 Task: Add an event with the title Second Webinar: Introduction to Influencer Collaboration for Brand Awareness, date ''2023/11/17'', time 7:50 AM to 9:50 AMand add a description: Teams will be presented with a series of problem-solving challenges that require creativity, analytical thinking, and effective communication. These challenges may include simulated scenarios, puzzles, brainteasers, or real-world business problems.Select event color  Blueberry . Add location for the event as: 456 Akrotiri Archaeological Site, Santorini, Greece, logged in from the account softage.10@softage.netand send the event invitation to softage.3@softage.net and softage.4@softage.net. Set a reminder for the event Weekly on Sunday
Action: Mouse moved to (63, 112)
Screenshot: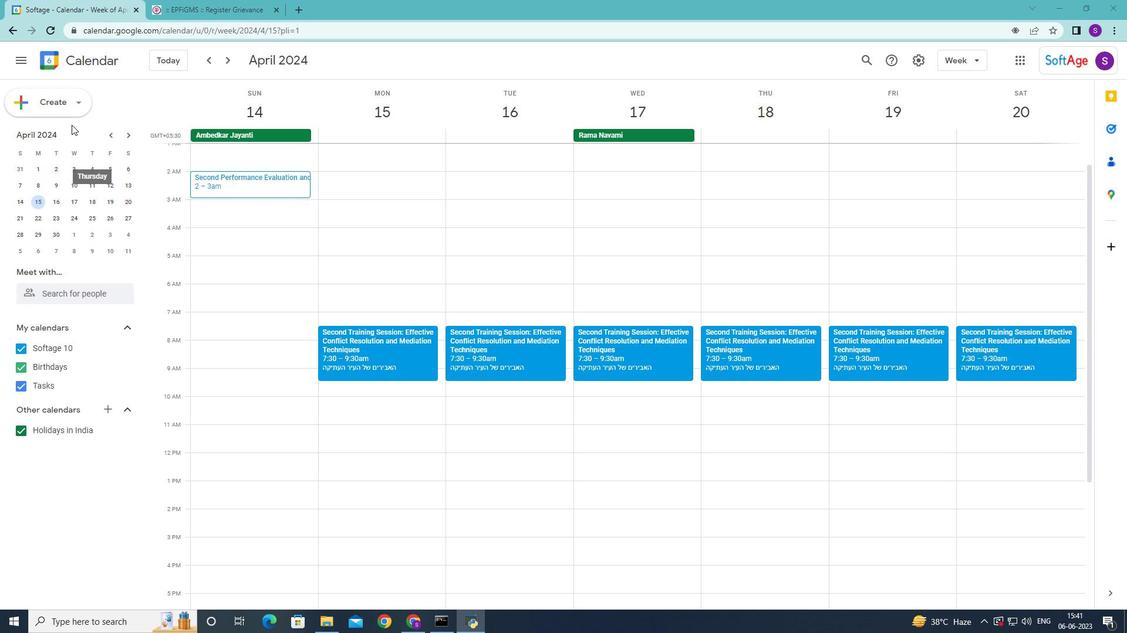 
Action: Mouse pressed left at (63, 112)
Screenshot: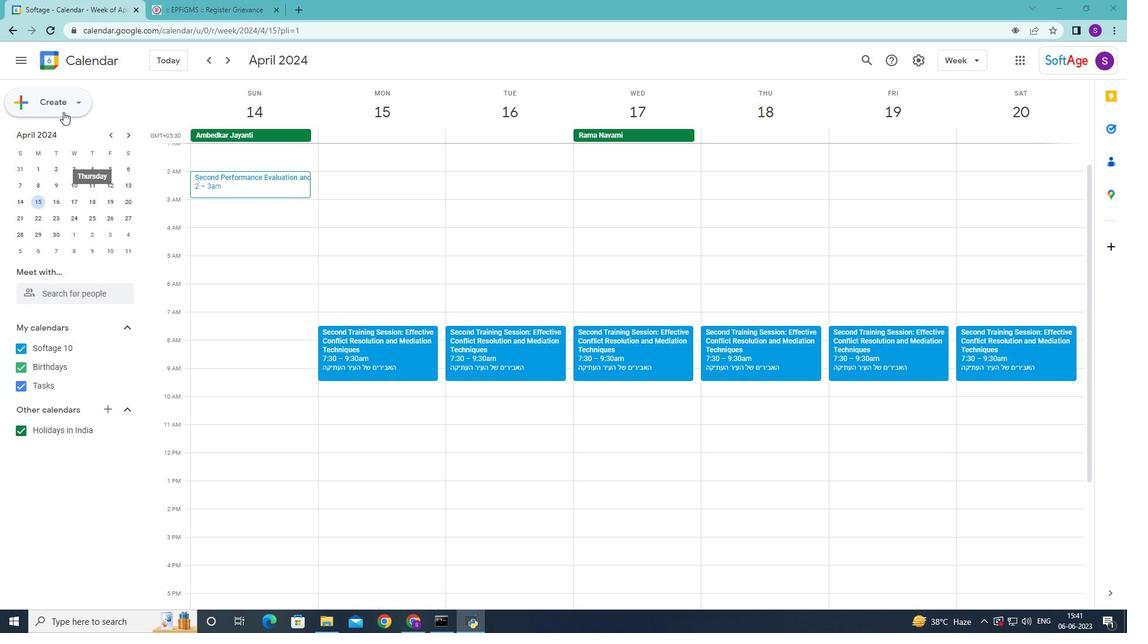 
Action: Mouse moved to (71, 141)
Screenshot: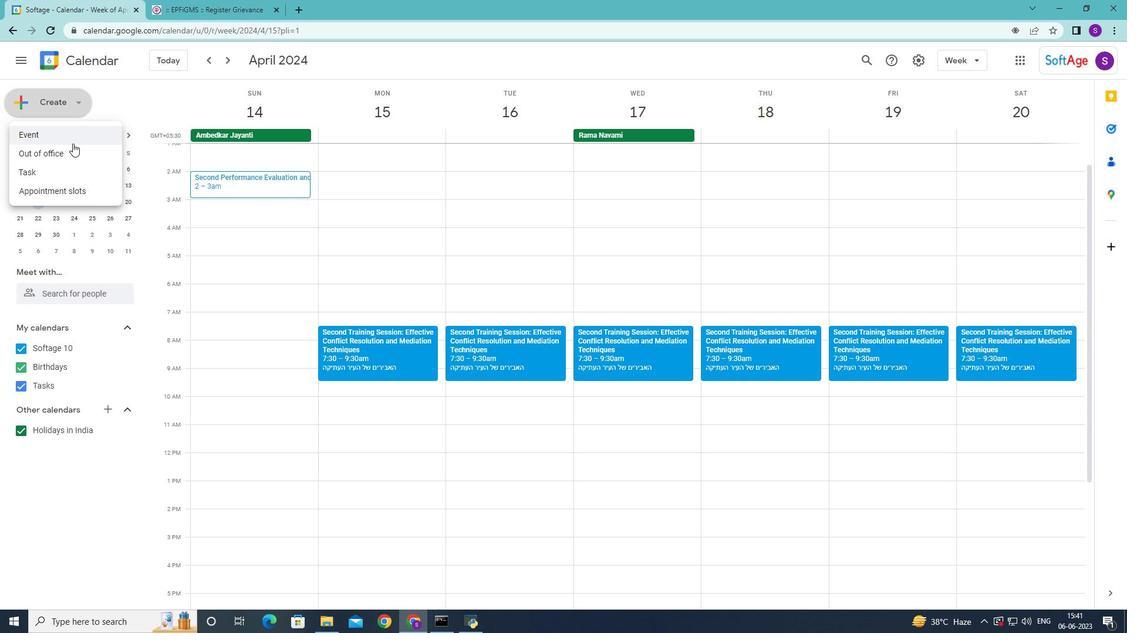 
Action: Mouse pressed left at (71, 141)
Screenshot: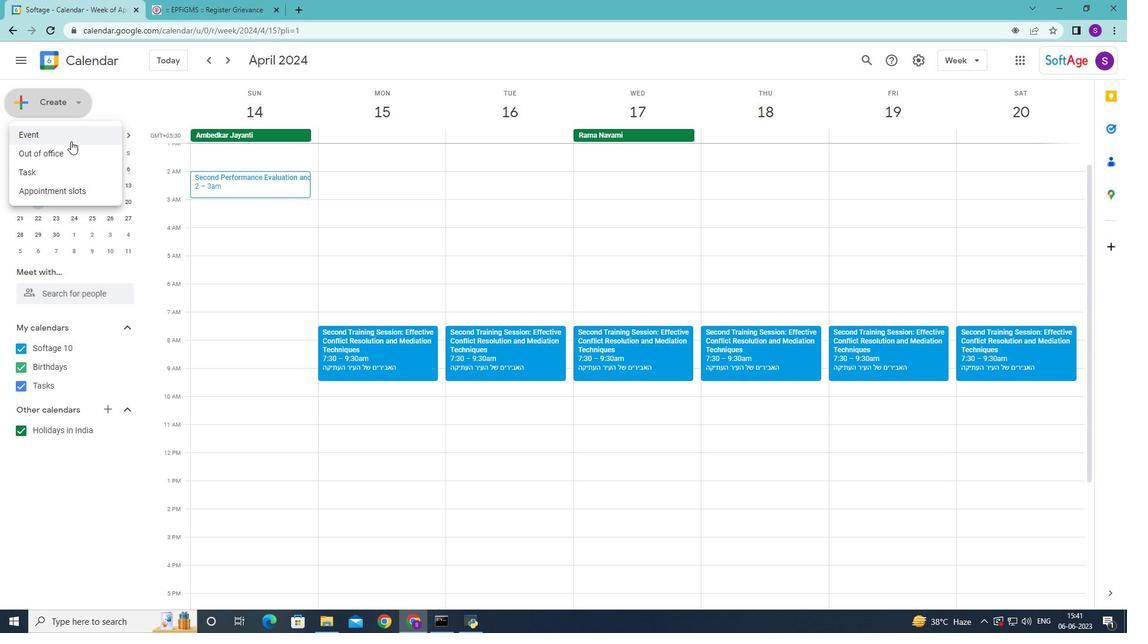 
Action: Mouse moved to (231, 304)
Screenshot: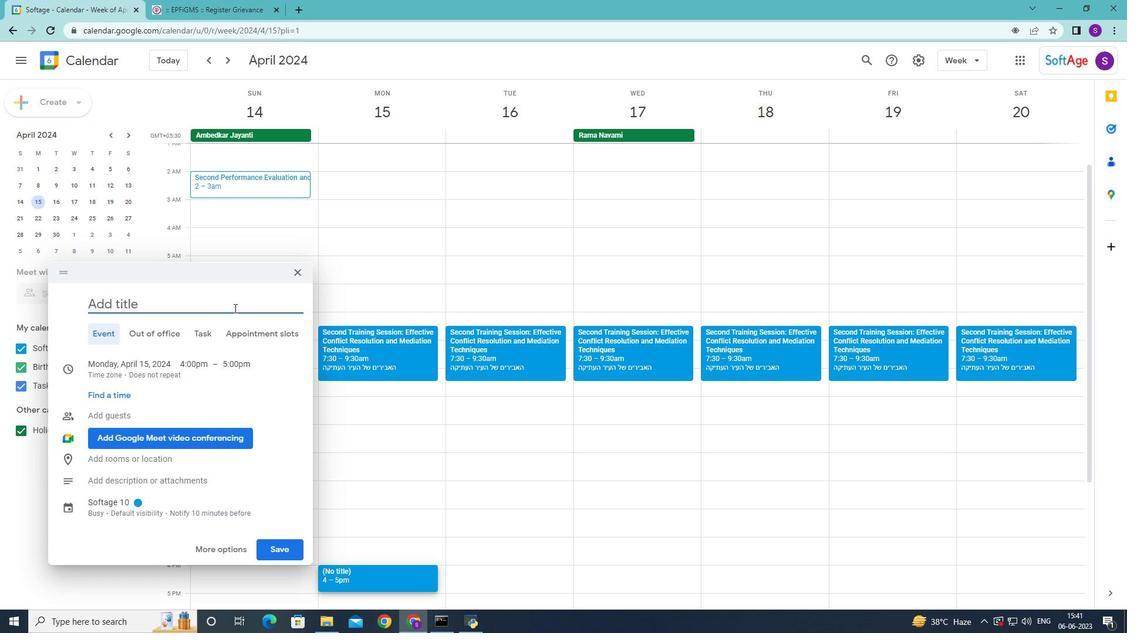 
Action: Mouse pressed left at (231, 304)
Screenshot: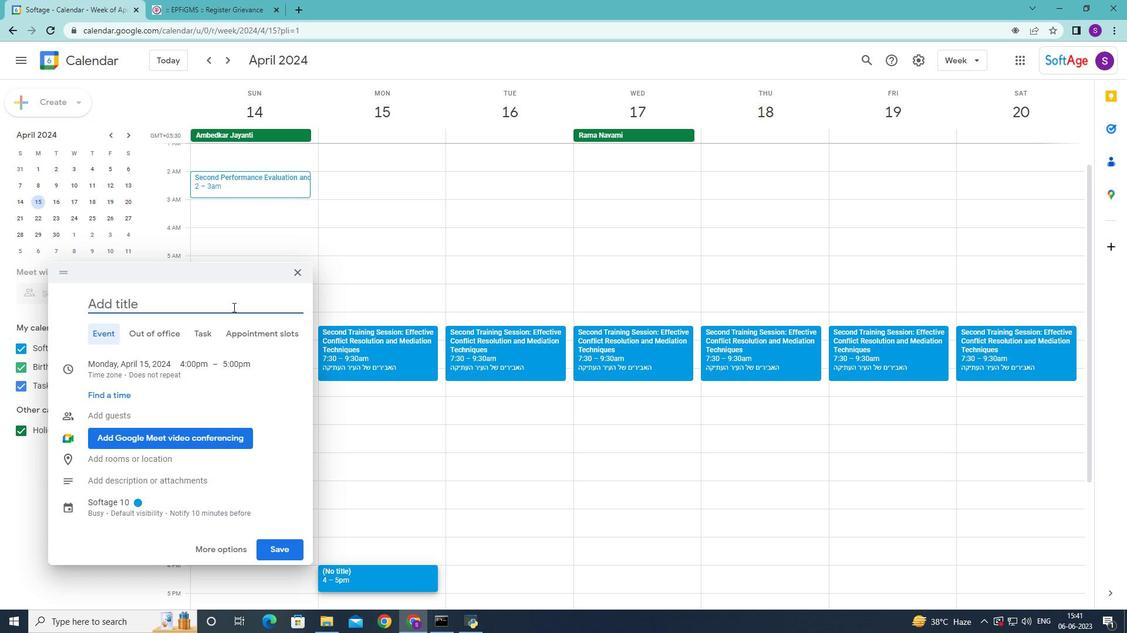 
Action: Key pressed <Key.shift>Second<Key.space><Key.shift>Webinar<Key.space><Key.backspace><Key.shift_r>:<Key.space><Key.shift>It<Key.backspace><Key.backspace><Key.shift>Introduction<Key.space>to<Key.space><Key.shift>Influe<Key.backspace>encer<Key.space><Key.shift>Collaboration<Key.space>for<Key.space><Key.shift><Key.shift><Key.shift><Key.shift><Key.shift><Key.shift><Key.shift><Key.shift><Key.shift><Key.shift><Key.shift>Brand<Key.space><Key.shift>Awareness
Screenshot: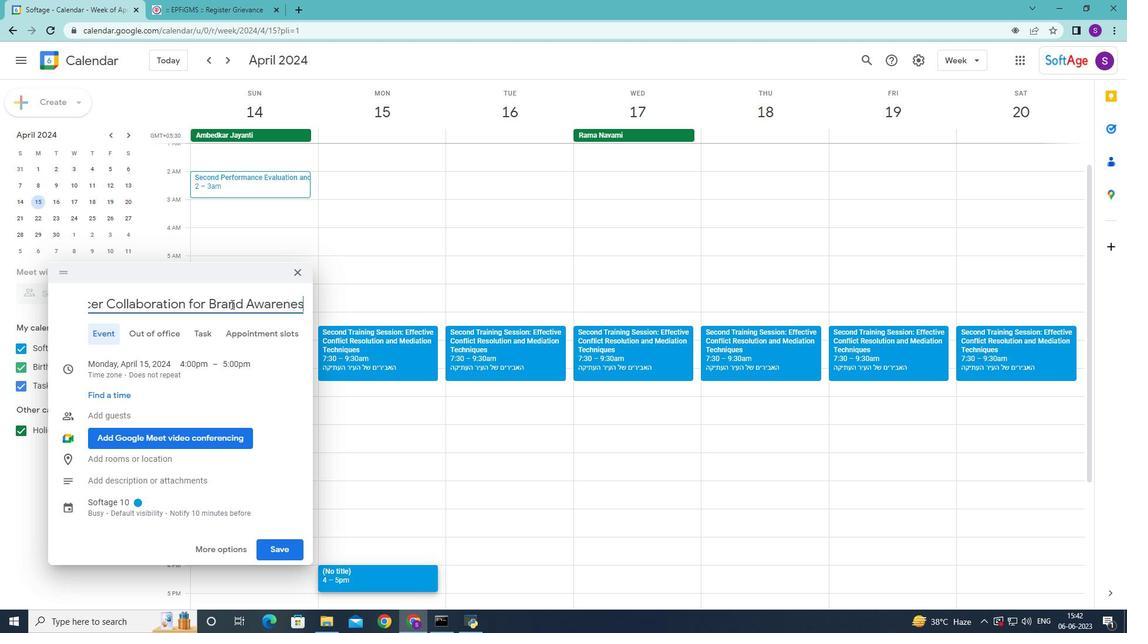 
Action: Mouse moved to (143, 363)
Screenshot: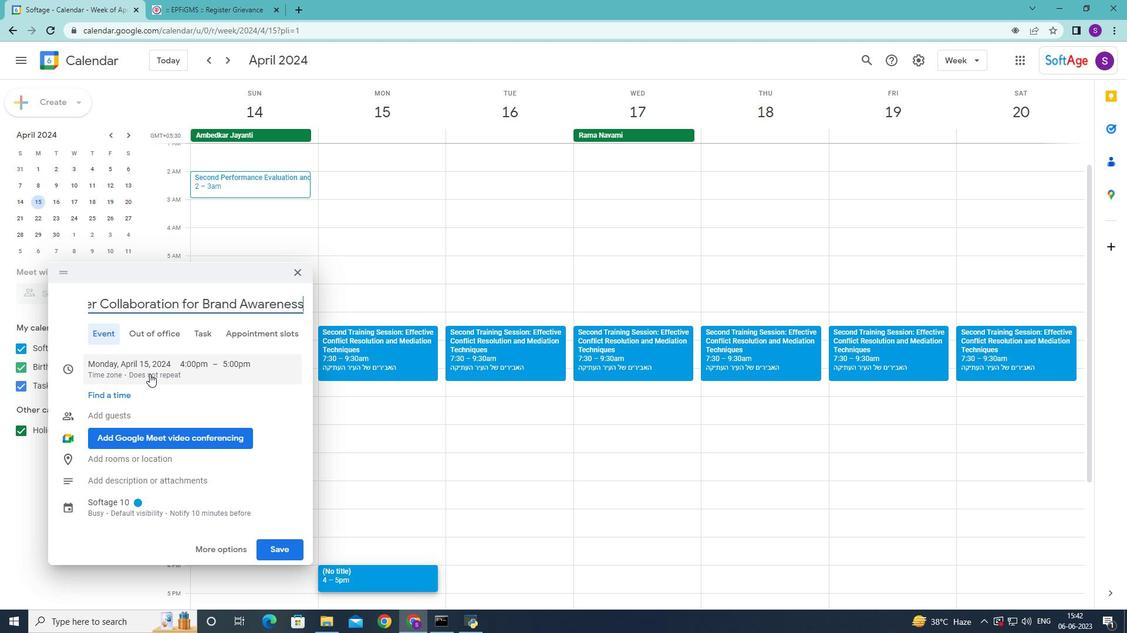 
Action: Mouse pressed left at (143, 363)
Screenshot: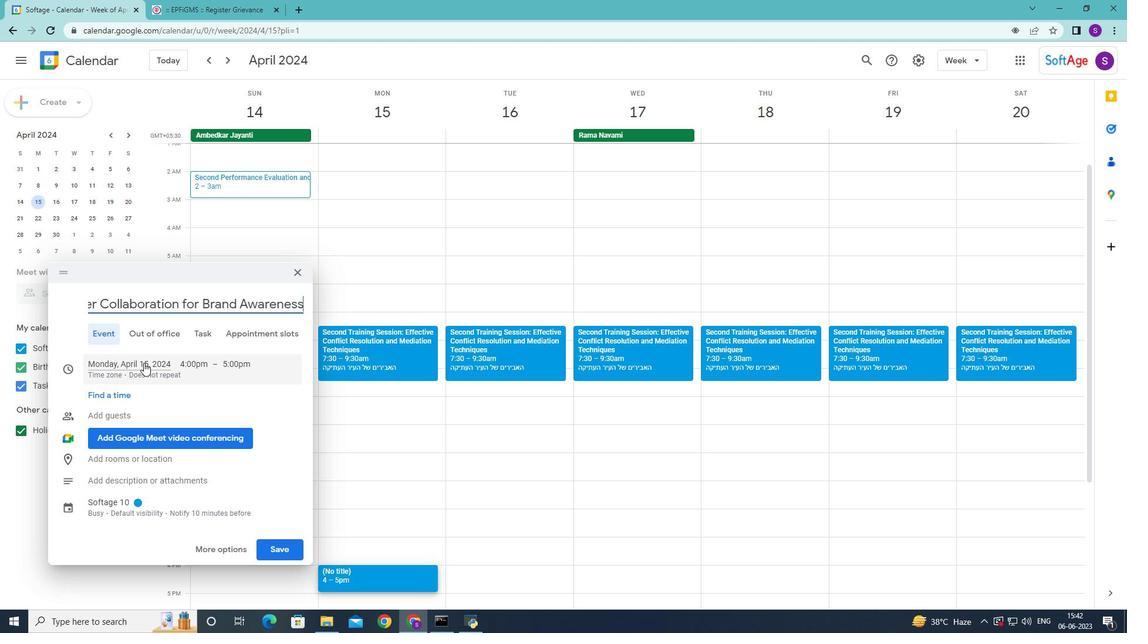 
Action: Mouse moved to (212, 373)
Screenshot: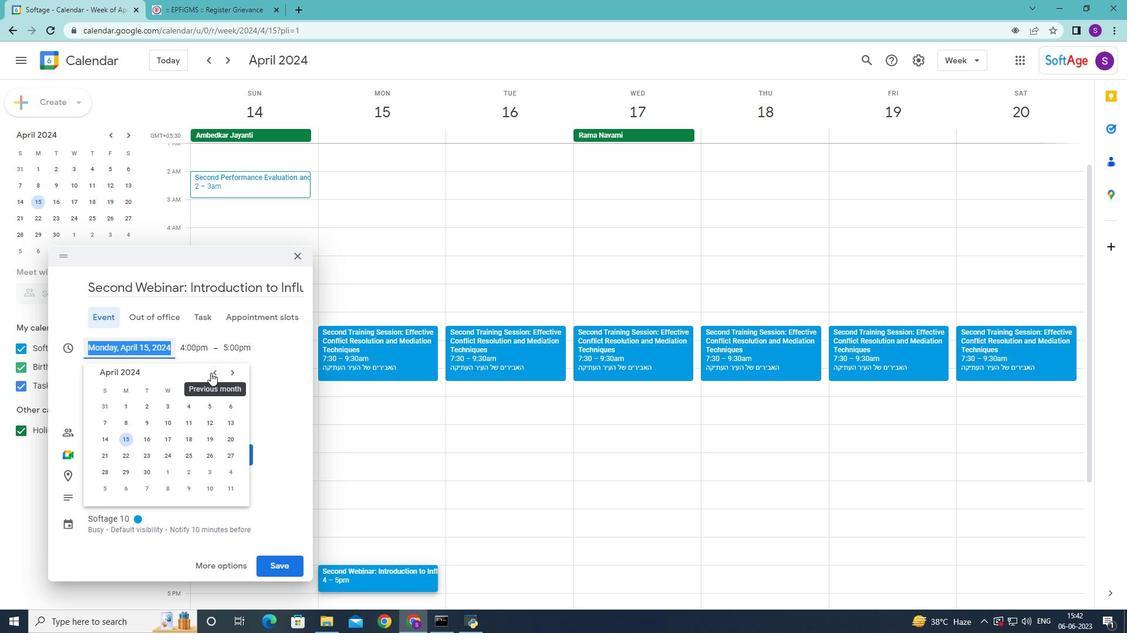 
Action: Mouse pressed left at (212, 373)
Screenshot: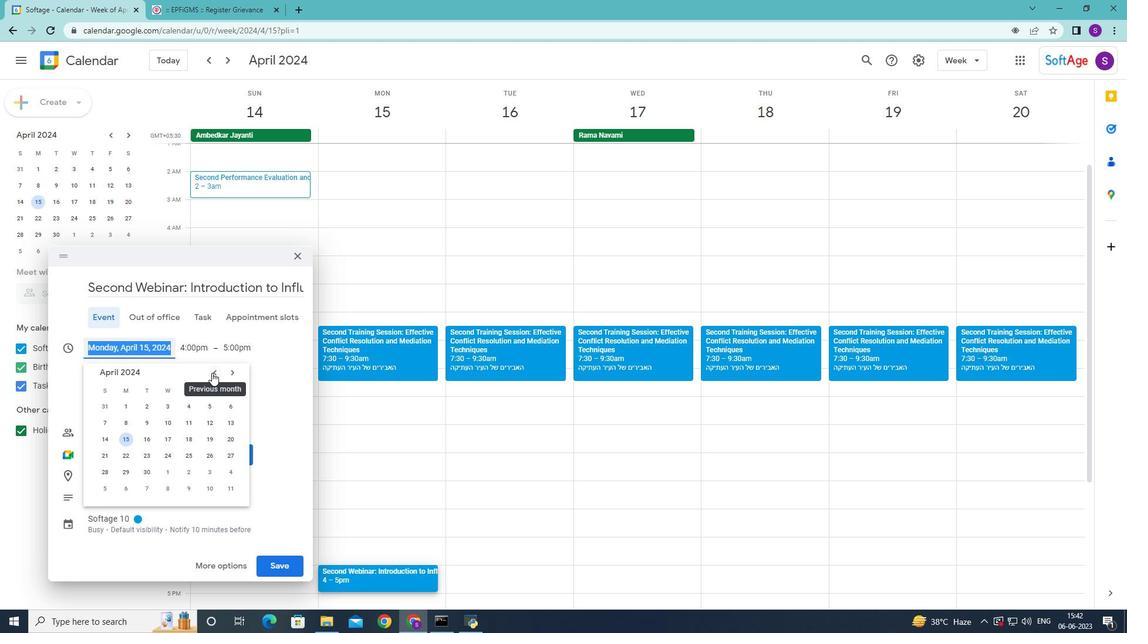 
Action: Mouse pressed left at (212, 373)
Screenshot: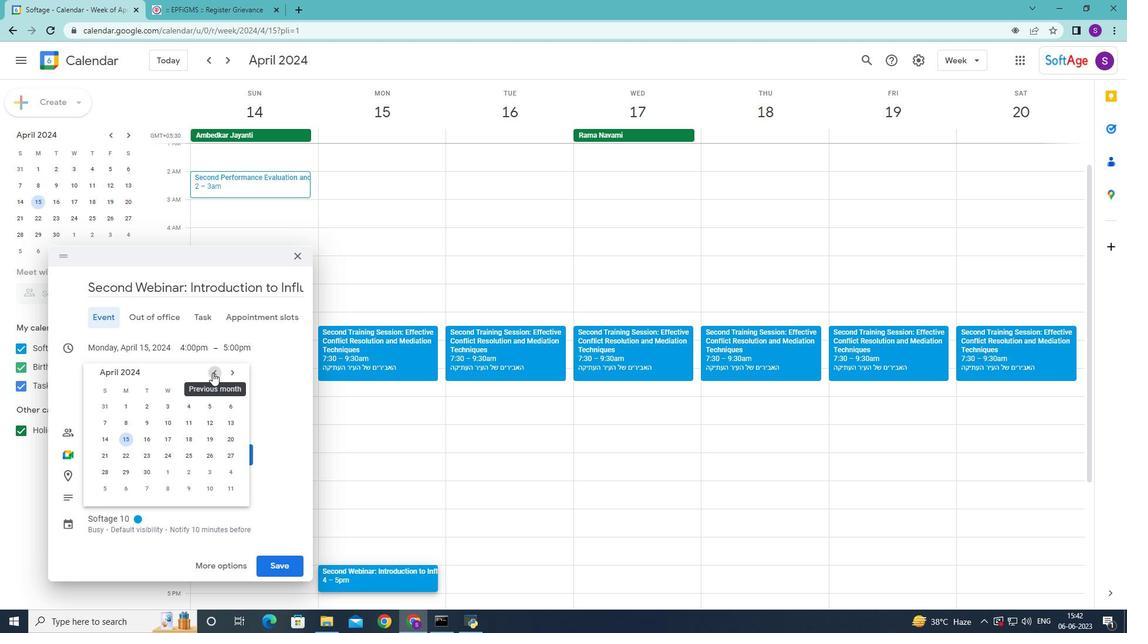
Action: Mouse moved to (213, 373)
Screenshot: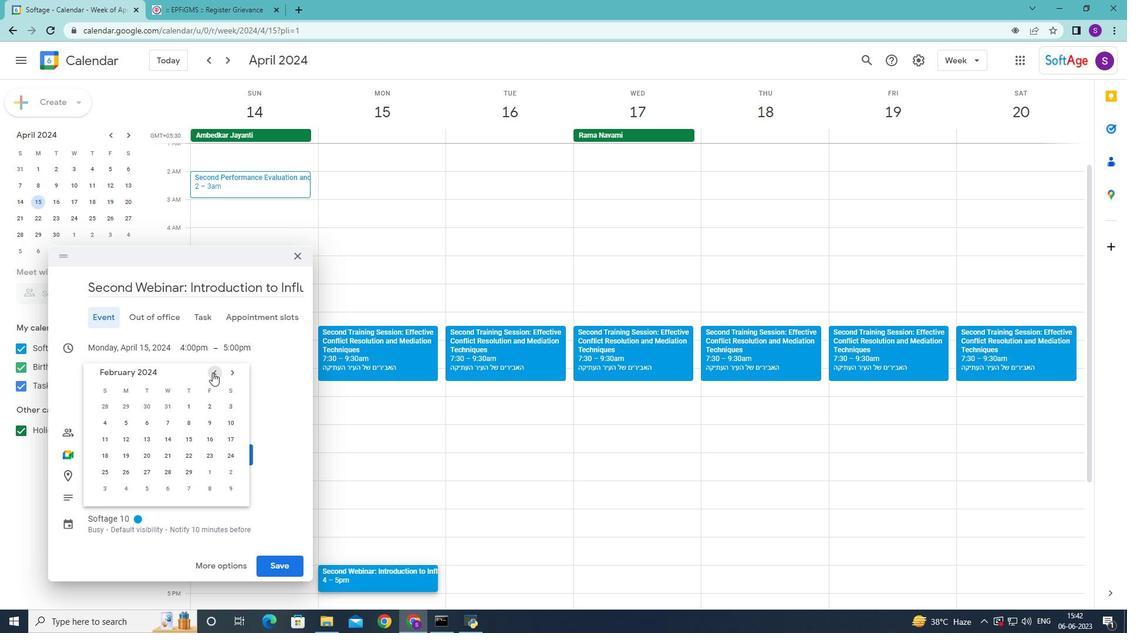 
Action: Mouse pressed left at (213, 373)
Screenshot: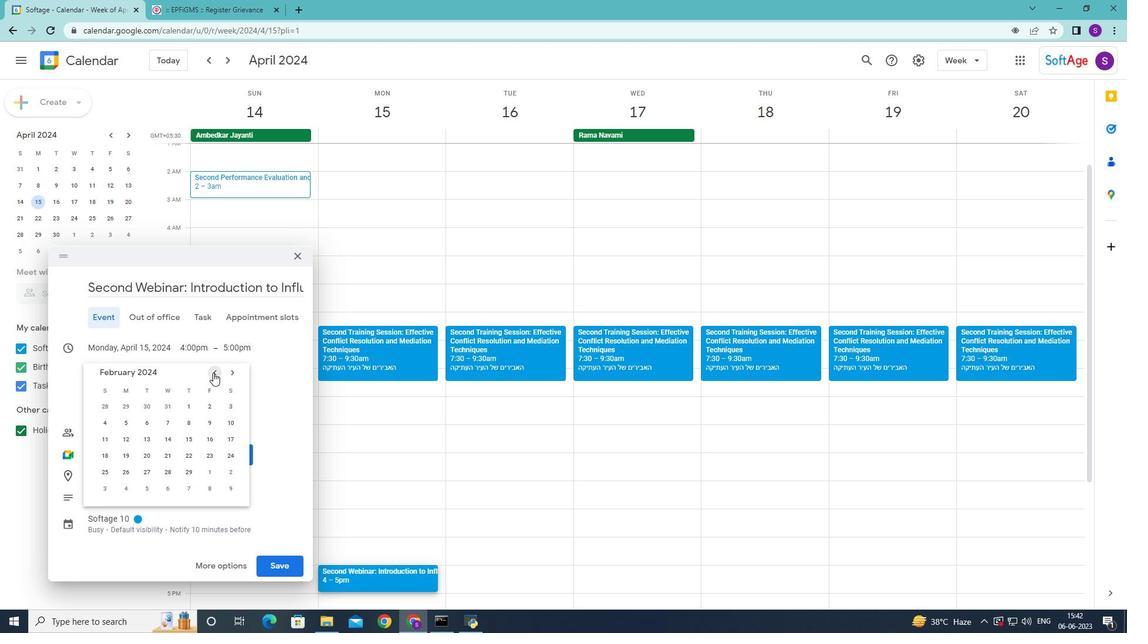 
Action: Mouse pressed left at (213, 373)
Screenshot: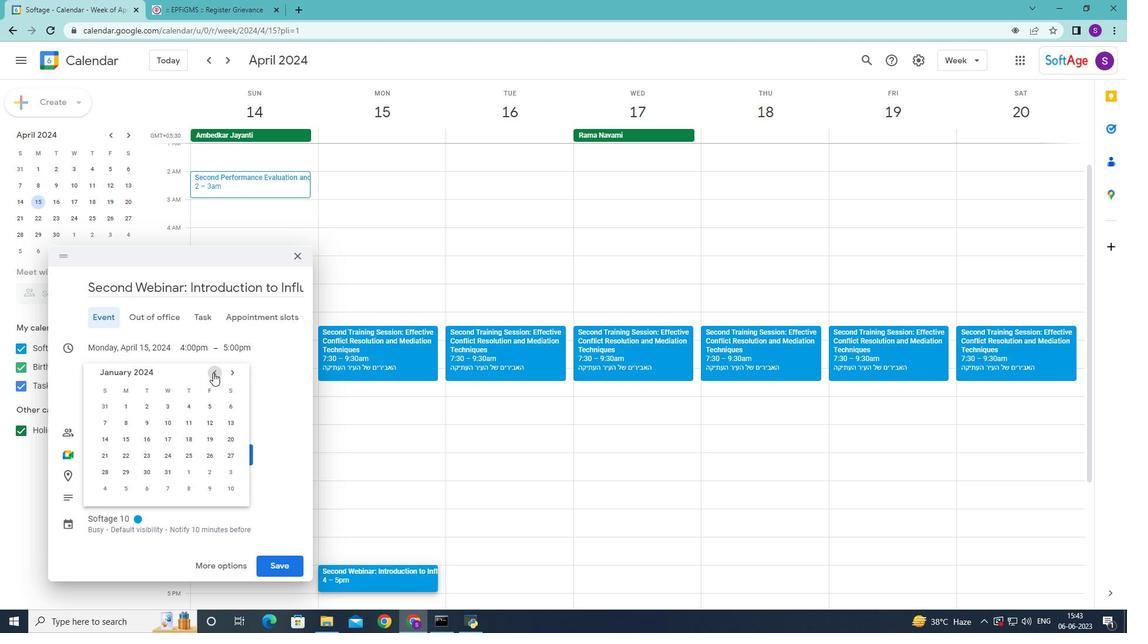 
Action: Mouse pressed left at (213, 373)
Screenshot: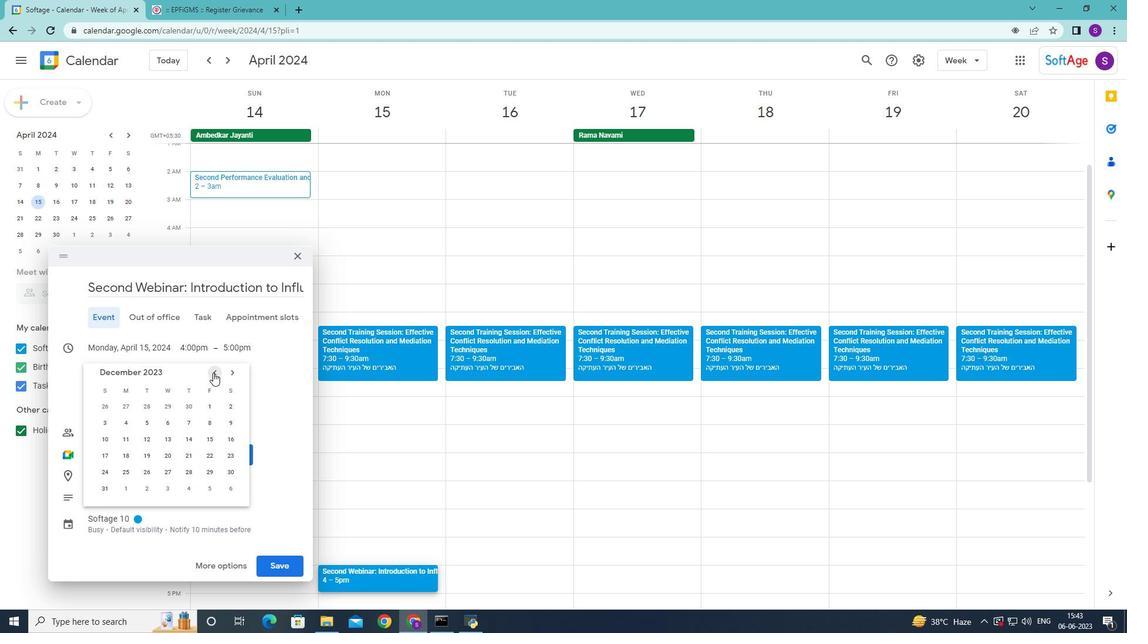 
Action: Mouse moved to (211, 438)
Screenshot: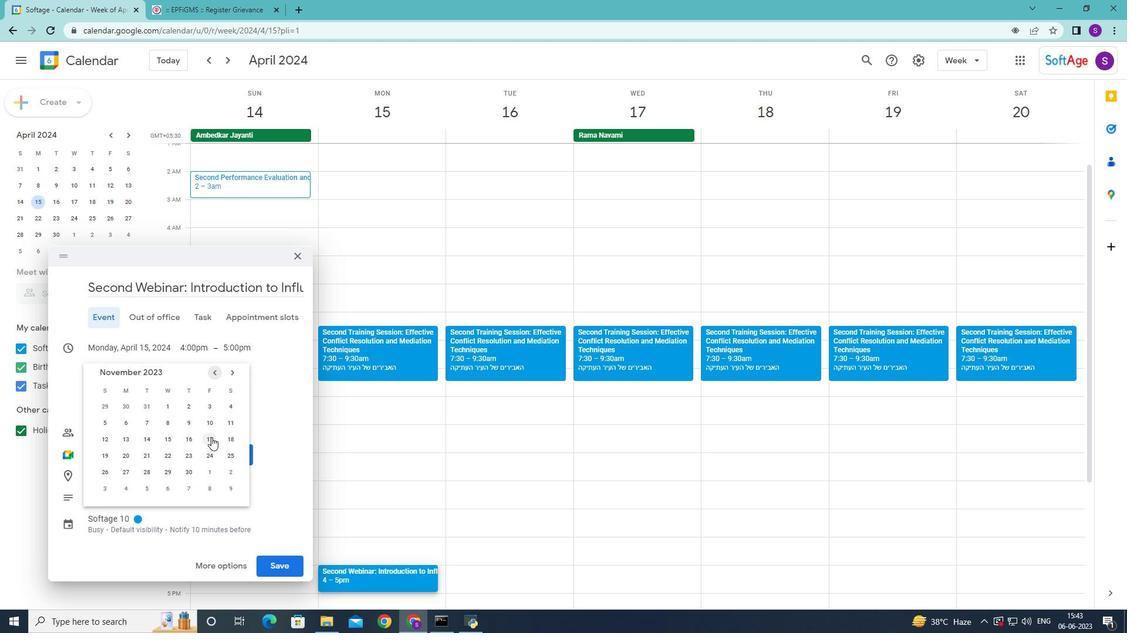 
Action: Mouse pressed left at (211, 438)
Screenshot: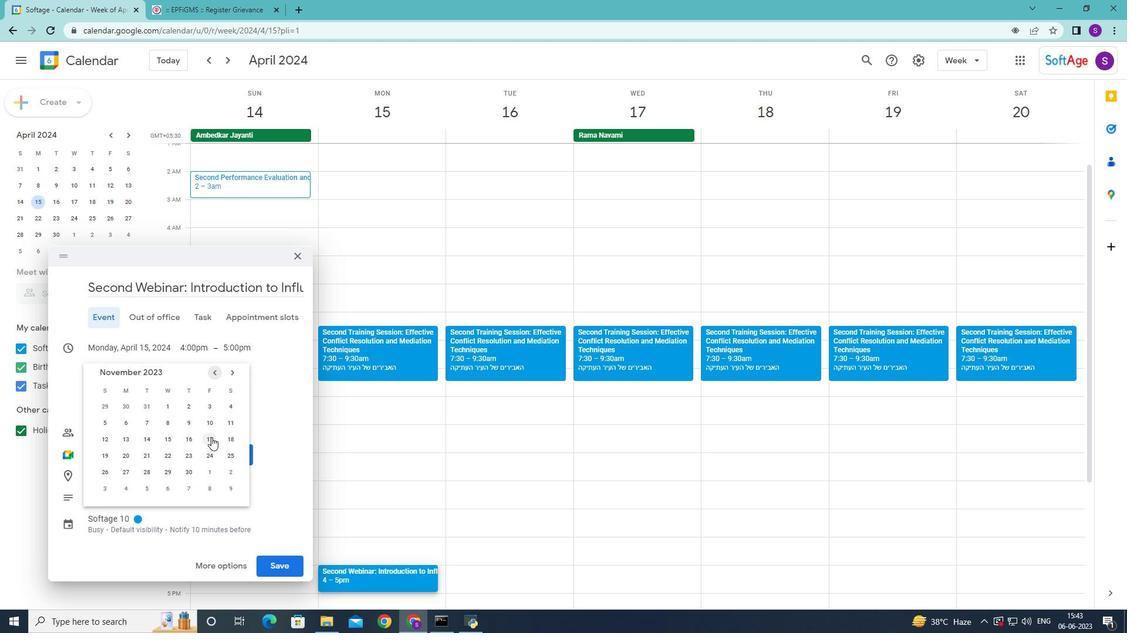 
Action: Mouse moved to (686, 348)
Screenshot: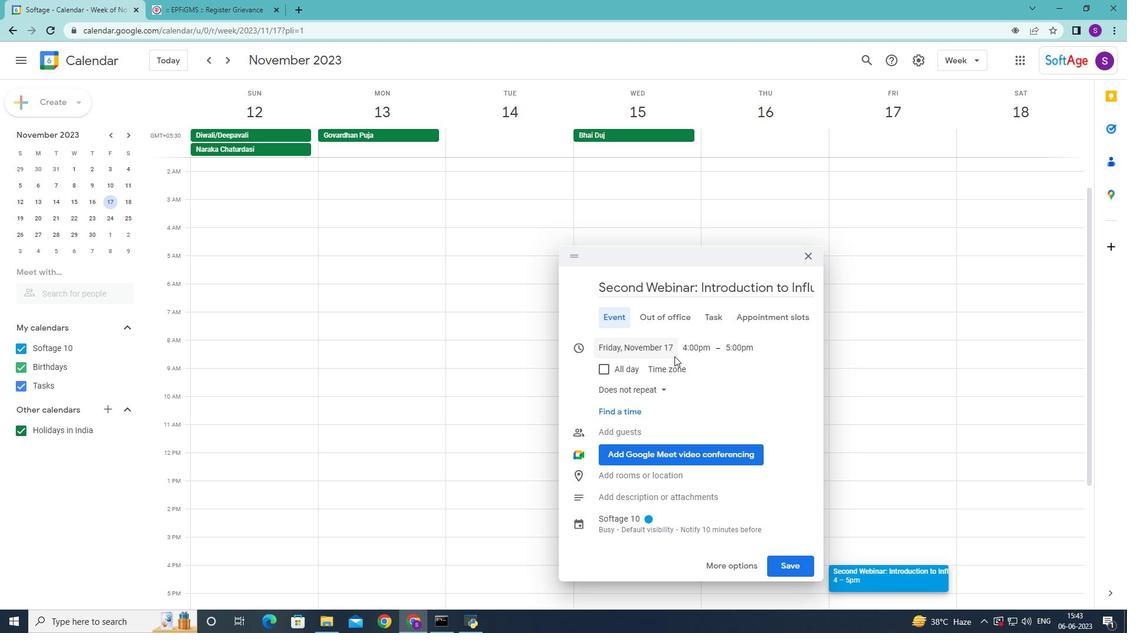 
Action: Mouse pressed left at (686, 348)
Screenshot: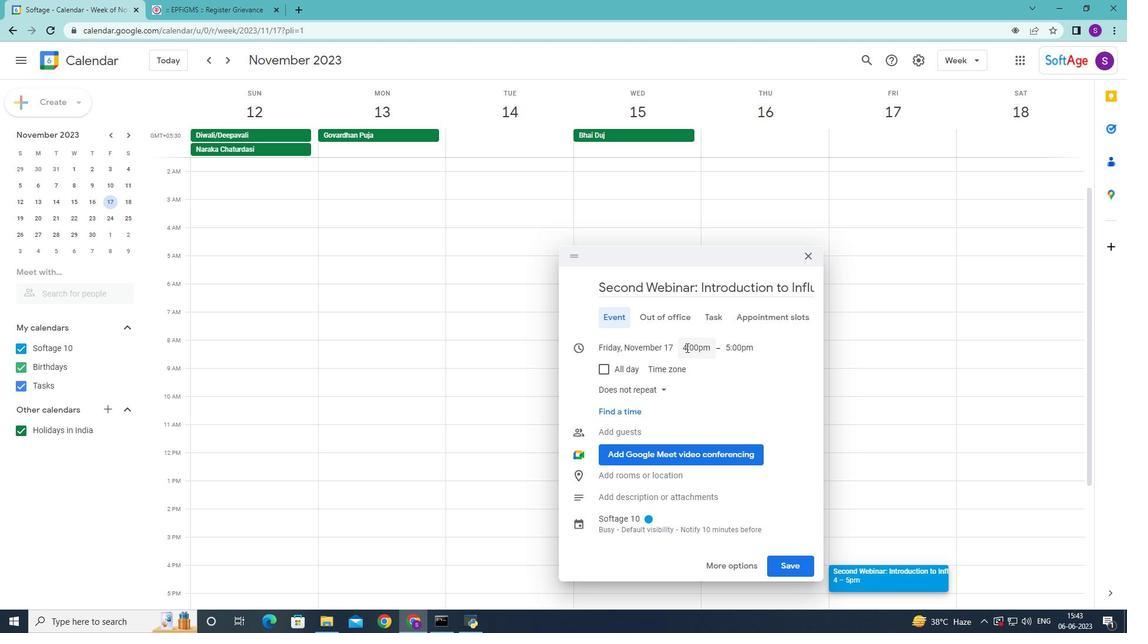 
Action: Mouse moved to (688, 347)
Screenshot: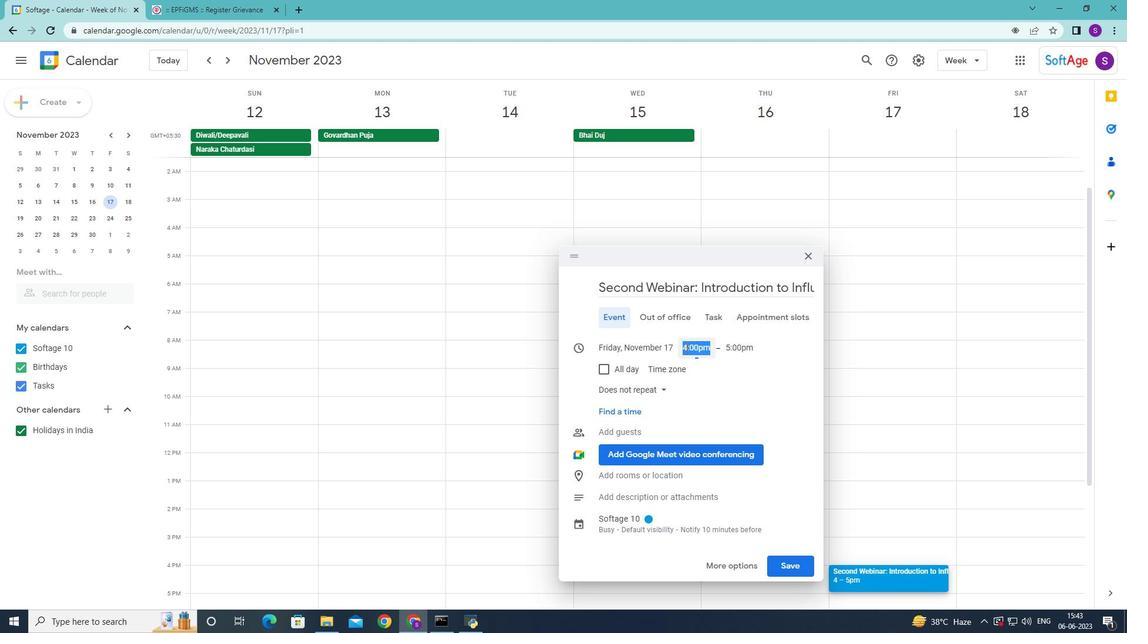 
Action: Key pressed 7<Key.shift_r>:50am
Screenshot: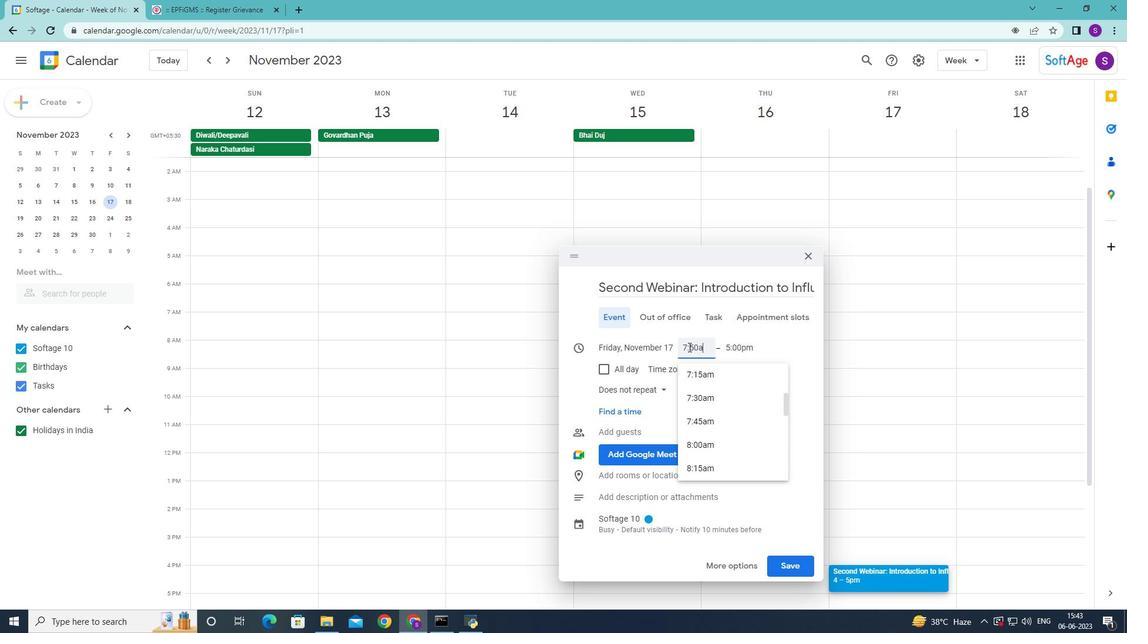 
Action: Mouse moved to (742, 347)
Screenshot: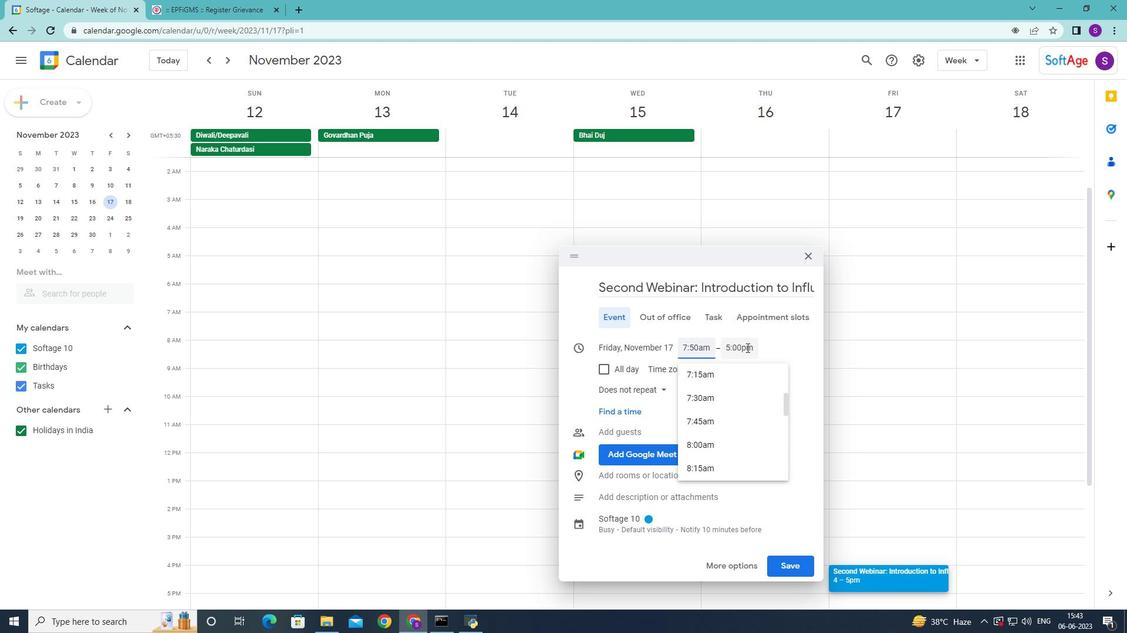
Action: Mouse pressed left at (742, 347)
Screenshot: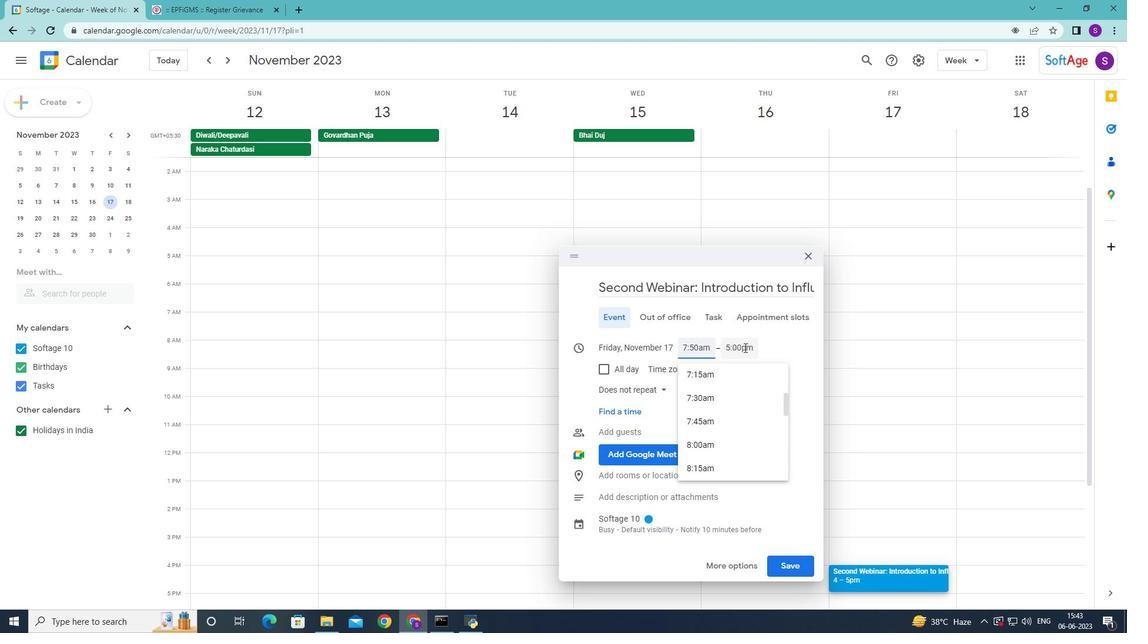 
Action: Key pressed 9<Key.shift_r>:50am
Screenshot: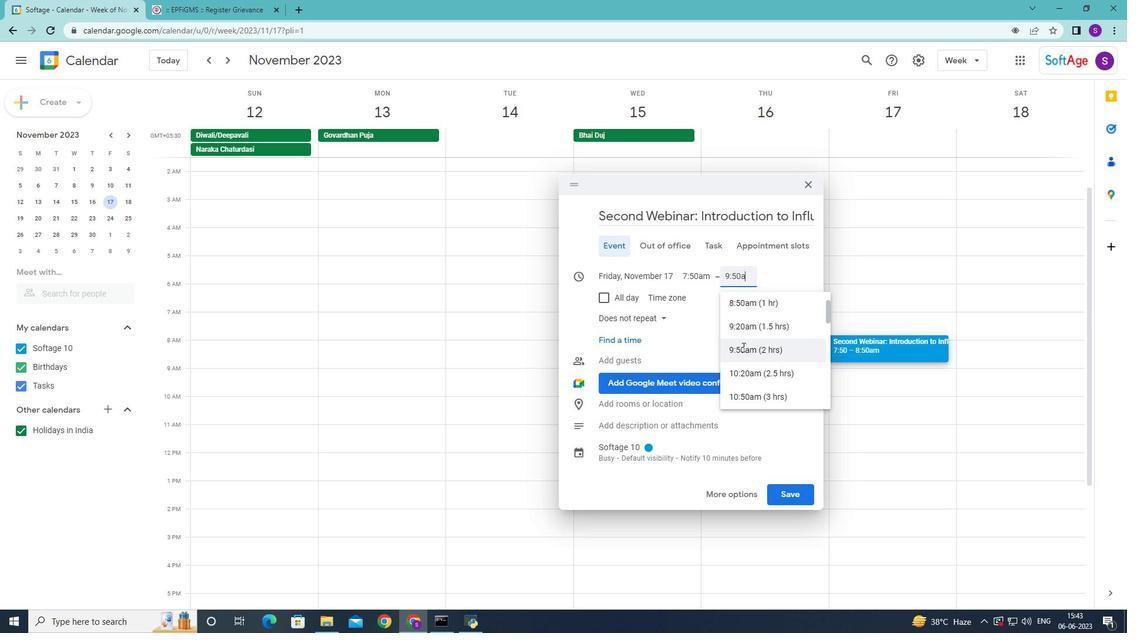 
Action: Mouse moved to (757, 304)
Screenshot: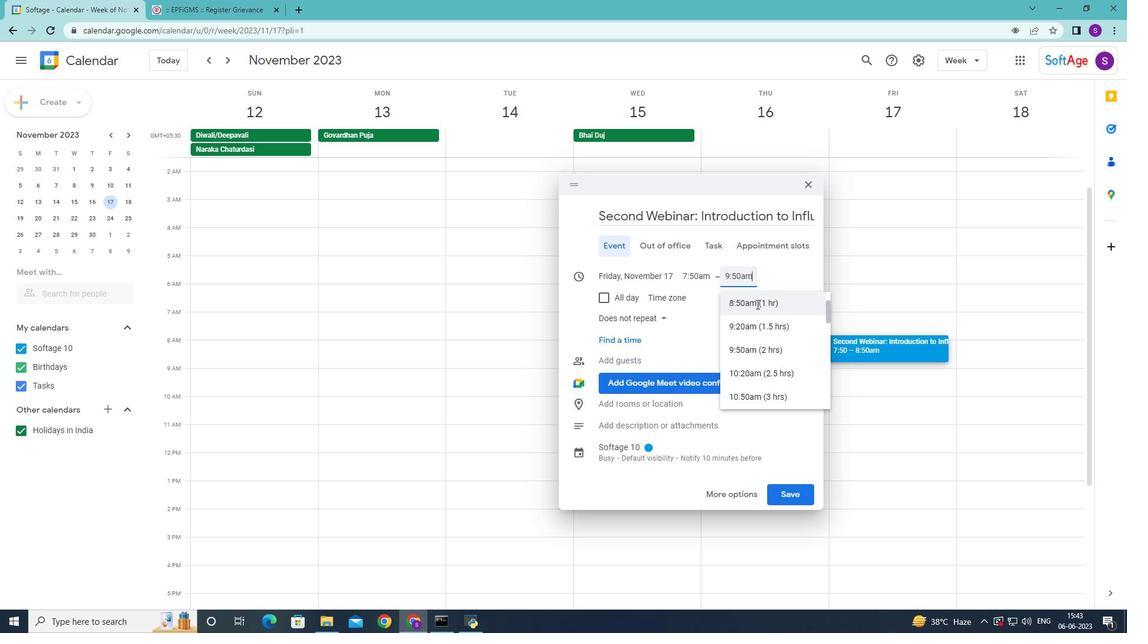 
Action: Mouse pressed left at (757, 304)
Screenshot: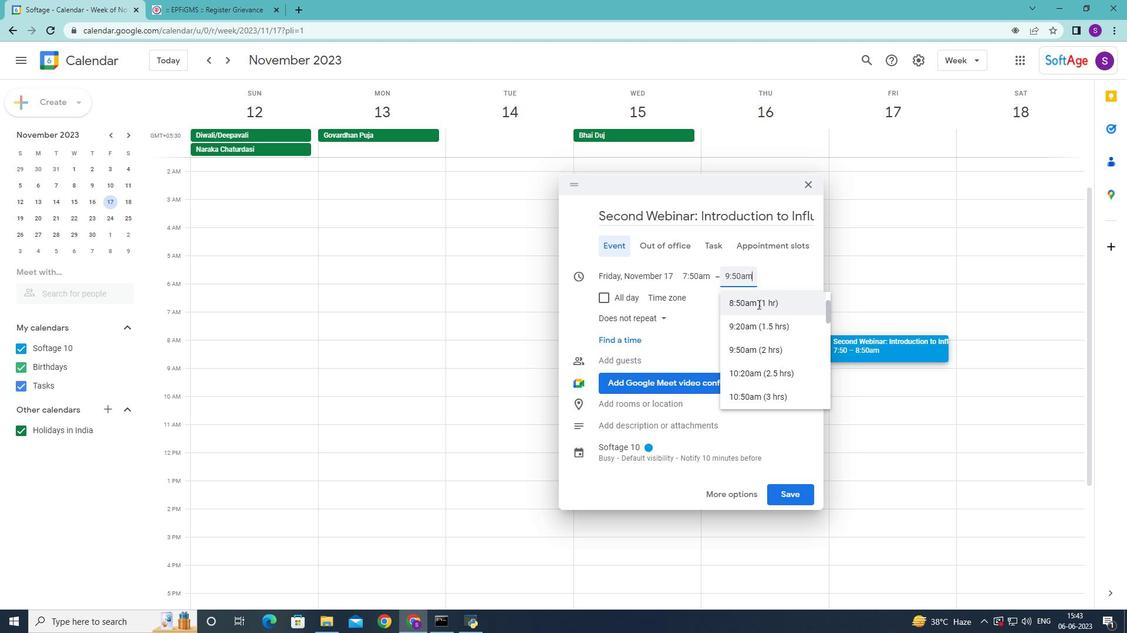 
Action: Mouse moved to (725, 496)
Screenshot: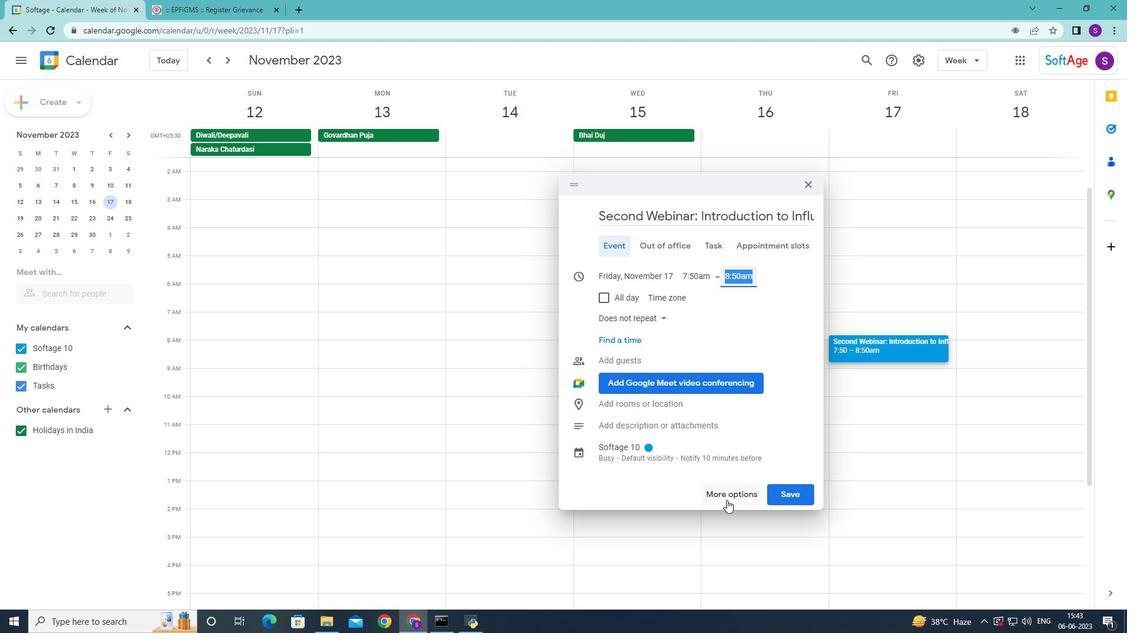 
Action: Mouse pressed left at (725, 496)
Screenshot: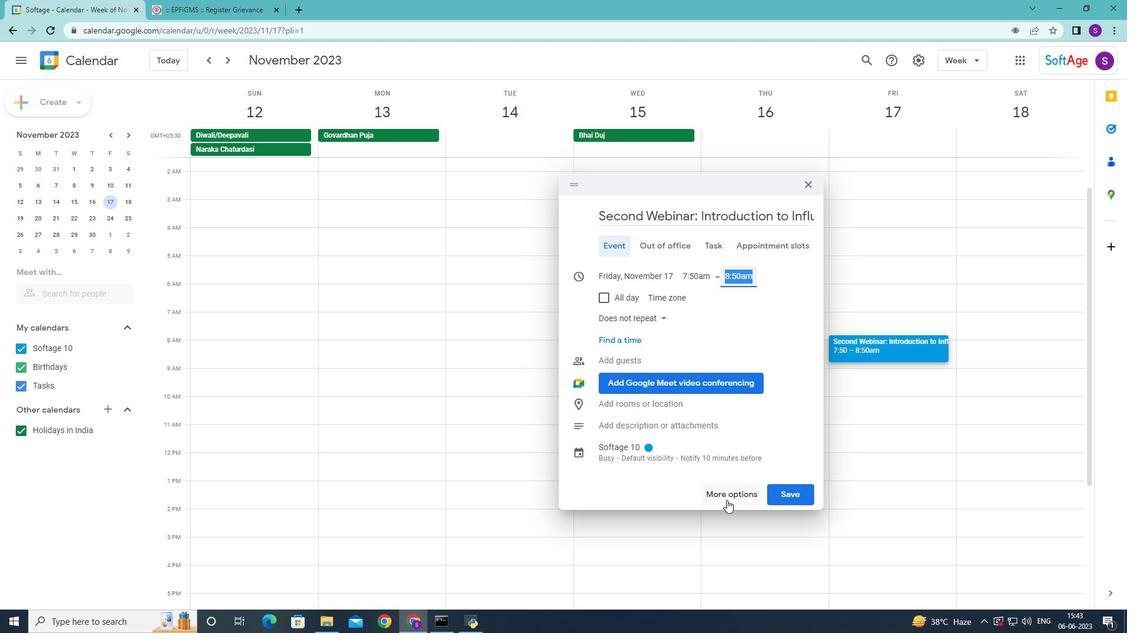 
Action: Mouse moved to (251, 409)
Screenshot: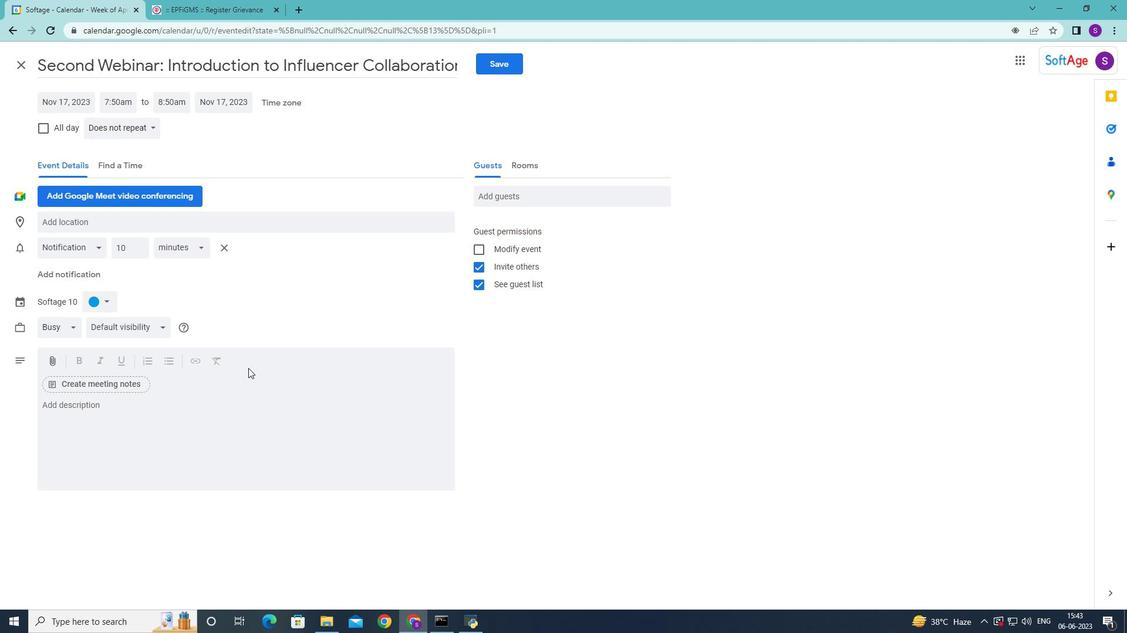 
Action: Mouse pressed left at (251, 409)
Screenshot: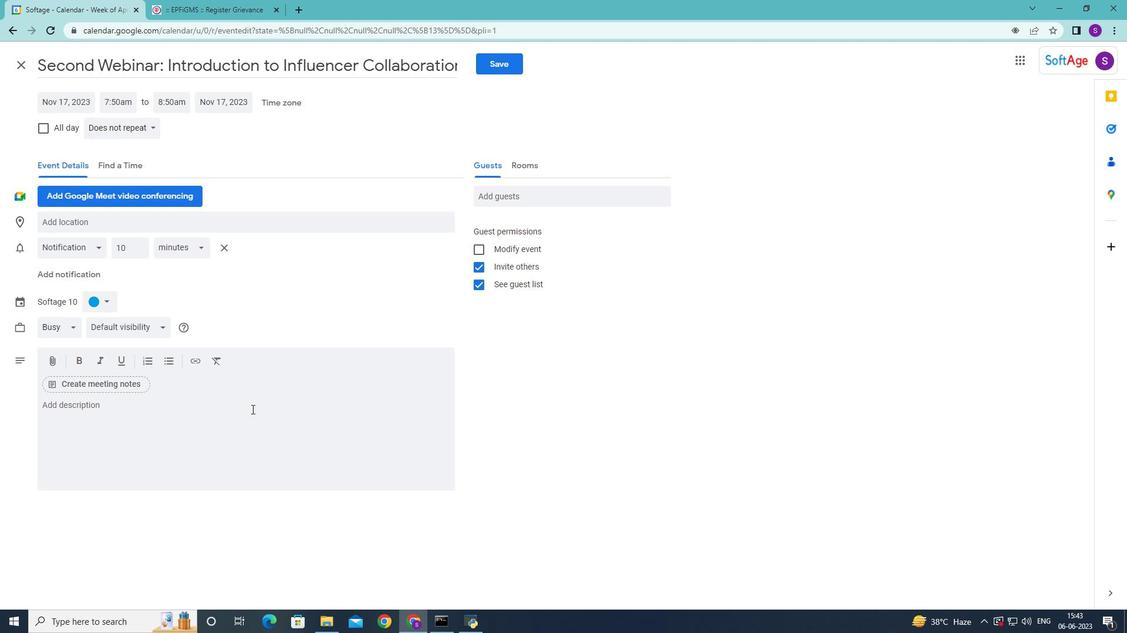 
Action: Key pressed <Key.shift>Teams<Key.space>will<Key.space>be<Key.space>presented<Key.space>with<Key.space>a<Key.space>series<Key.space>of<Key.space>peoblem<Key.space><Key.backspace><Key.backspace><Key.backspace><Key.backspace><Key.backspace><Key.backspace><Key.backspace>roblem<Key.space><Key.backspace>-solving<Key.space>challenges<Key.space>that<Key.space>require<Key.space>creativity<Key.space><Key.backspace>,<Key.space>analytical<Key.space>thinking<Key.space><Key.backspace>,<Key.space>and<Key.space>effe
Screenshot: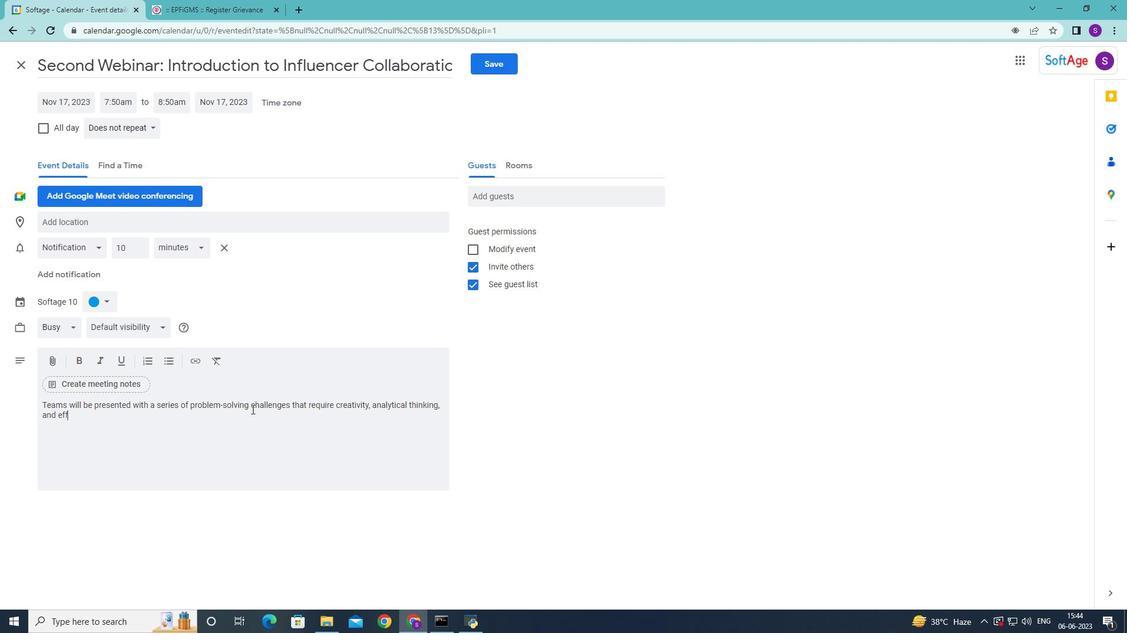 
Action: Mouse moved to (265, 403)
Screenshot: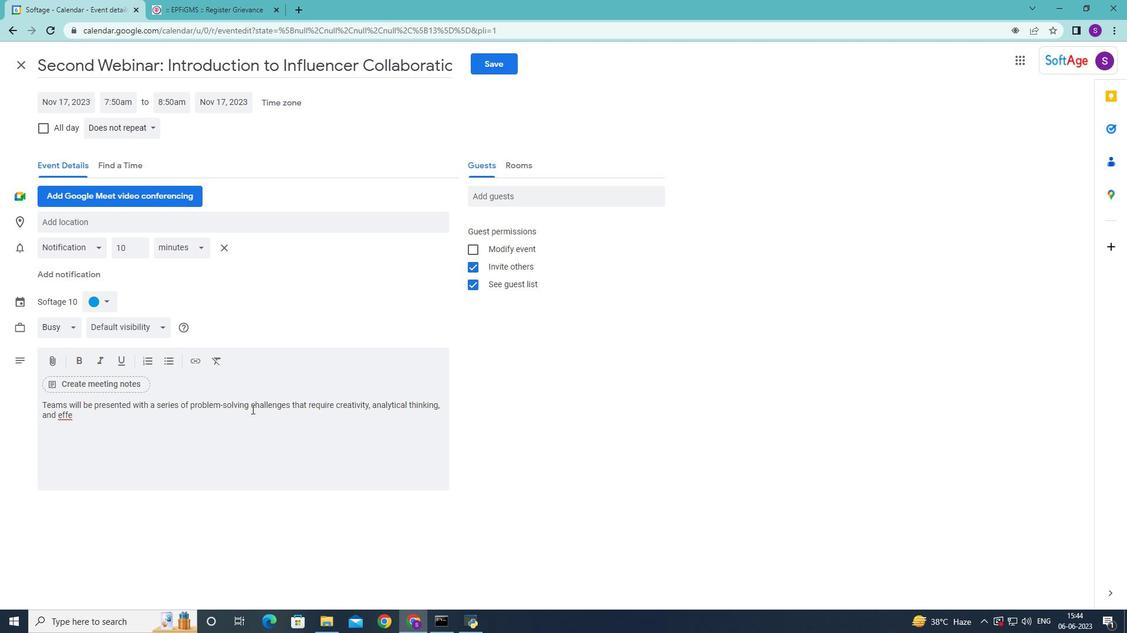 
Action: Key pressed ctive<Key.space>communication.<Key.space><Key.shift><Key.shift><Key.shift><Key.shift><Key.shift><Key.shift><Key.shift><Key.shift><Key.shift><Key.shift>These<Key.space>challenges<Key.space>may<Key.space>includesiulated<Key.space>sce
Screenshot: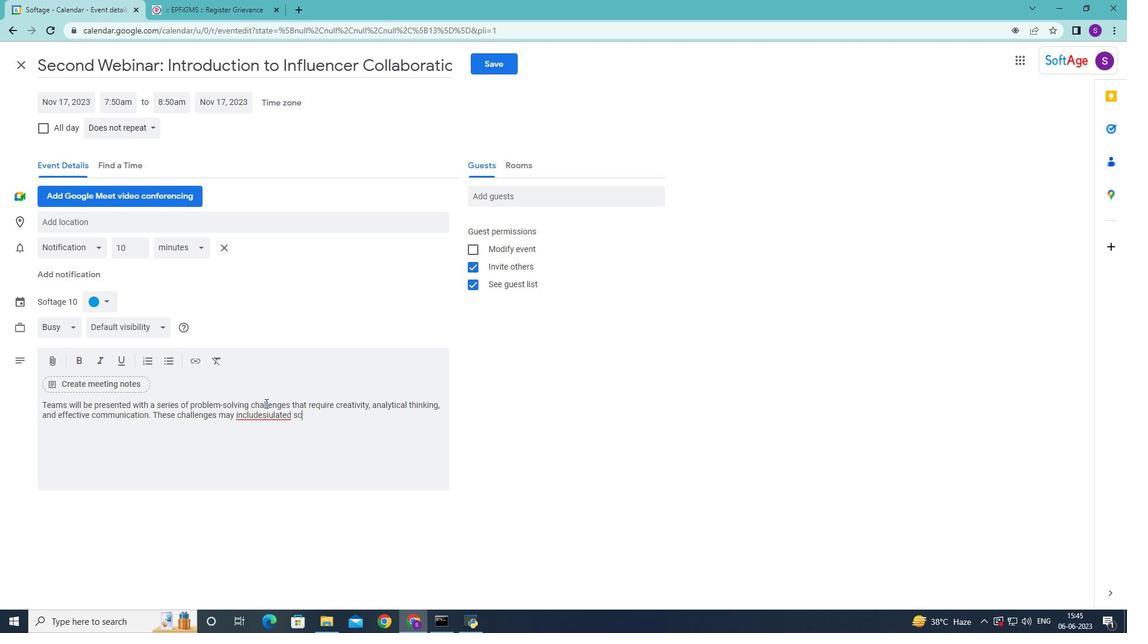 
Action: Mouse moved to (263, 419)
Screenshot: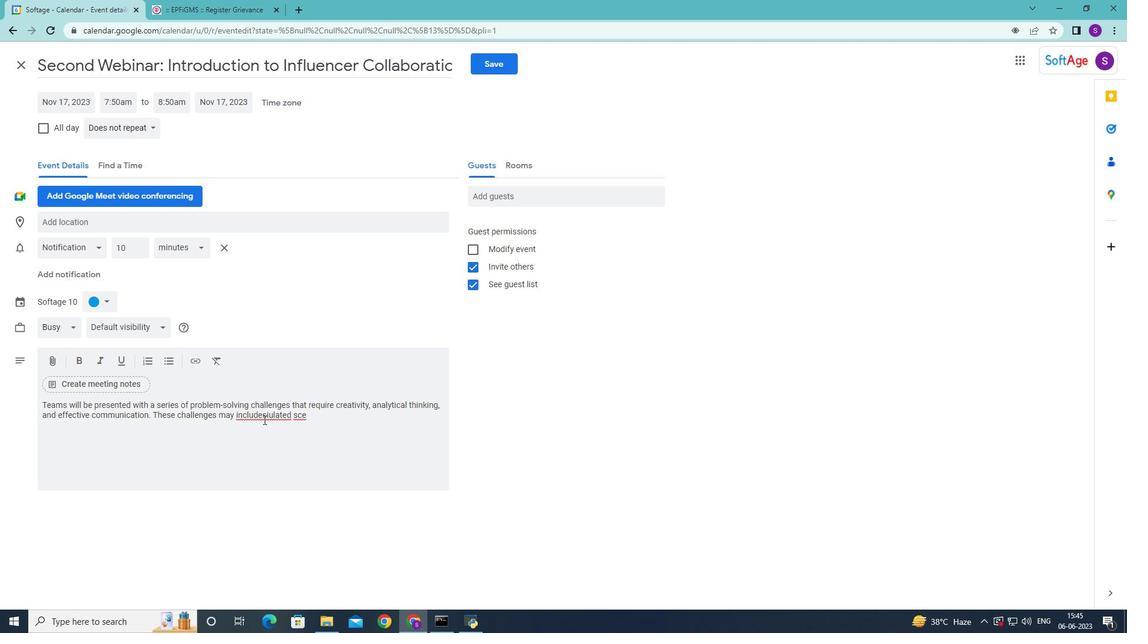 
Action: Mouse pressed left at (263, 419)
Screenshot: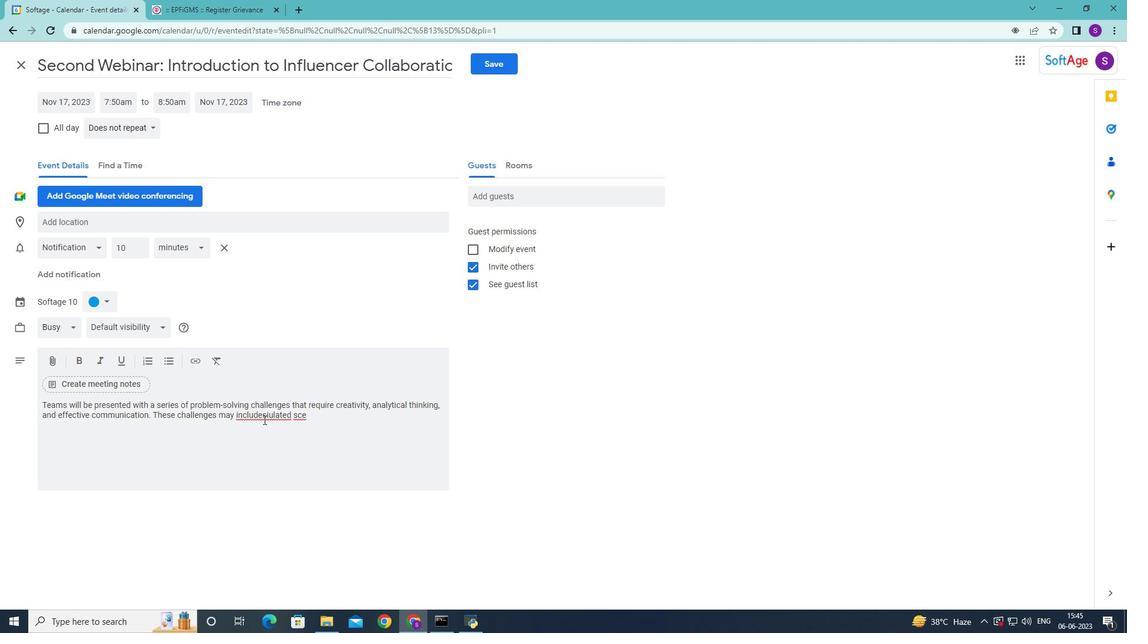 
Action: Mouse moved to (271, 419)
Screenshot: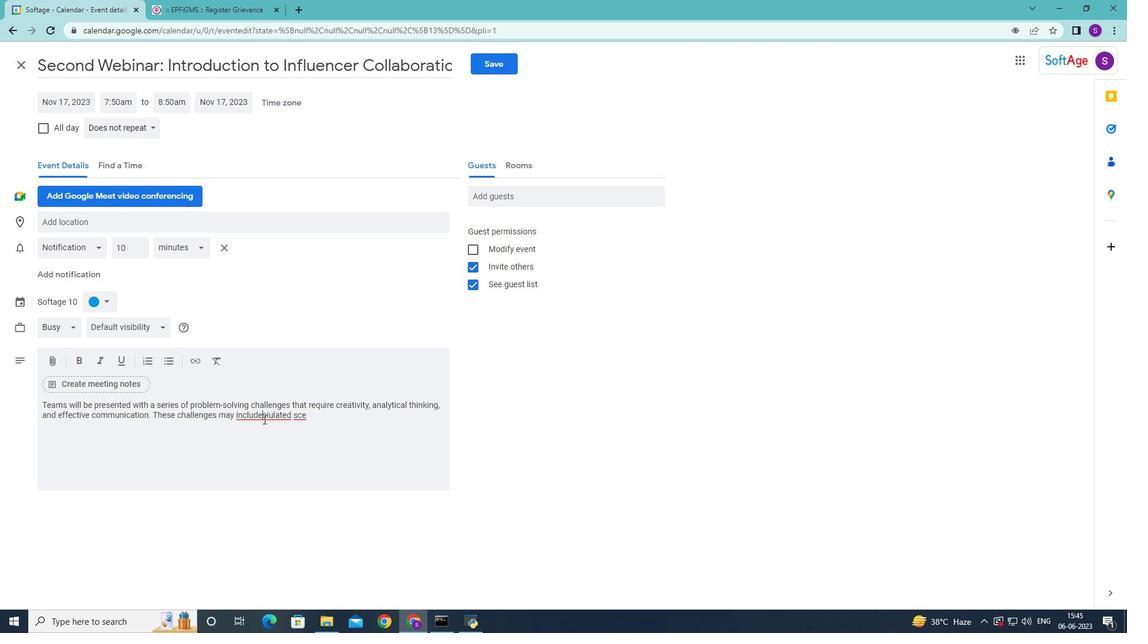 
Action: Key pressed <Key.space>
Screenshot: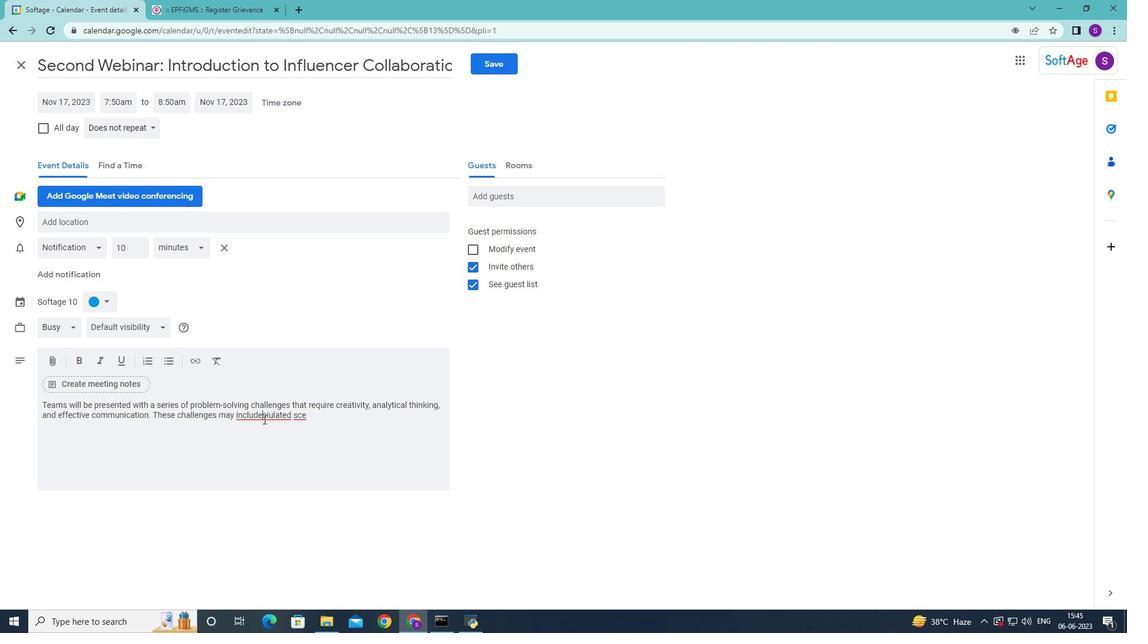 
Action: Mouse moved to (275, 417)
Screenshot: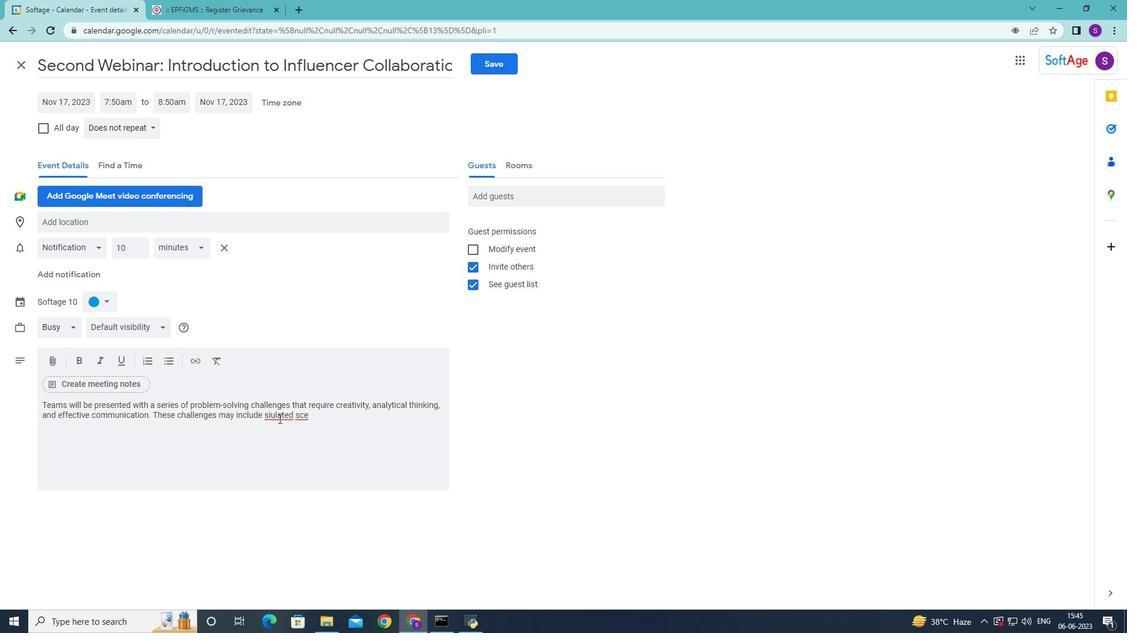 
Action: Mouse pressed left at (275, 417)
Screenshot: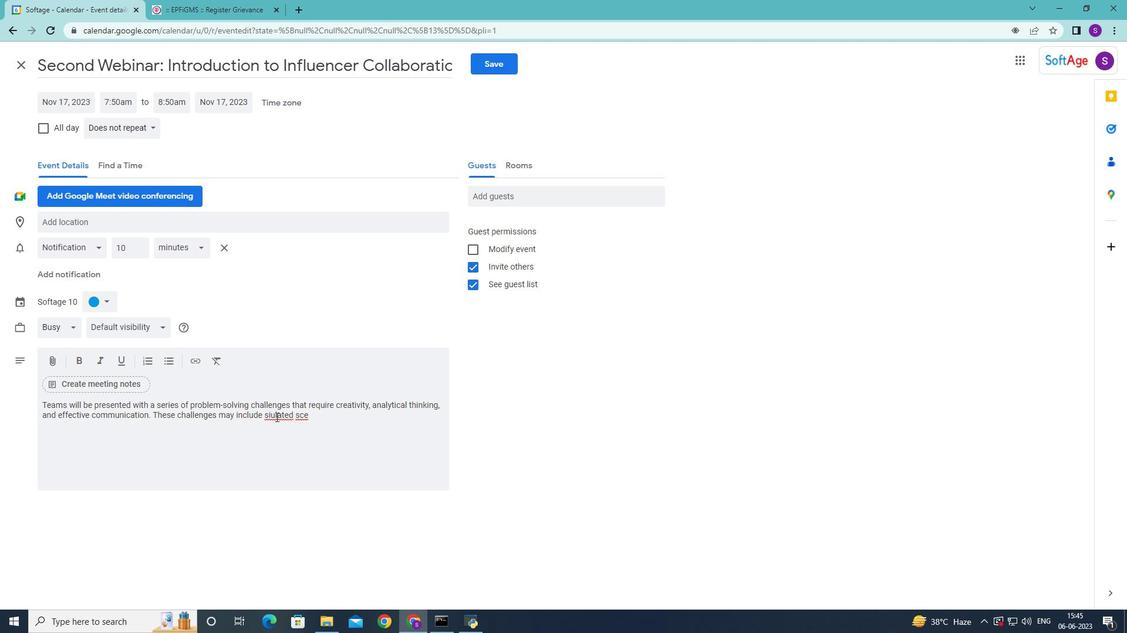 
Action: Mouse moved to (271, 417)
Screenshot: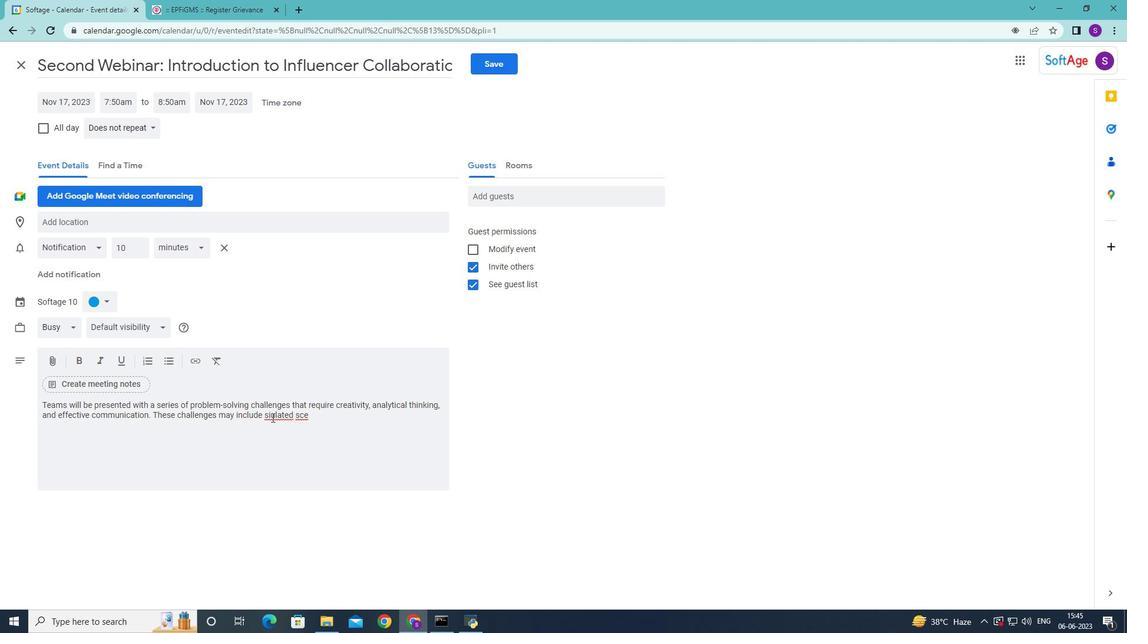 
Action: Mouse pressed left at (271, 417)
Screenshot: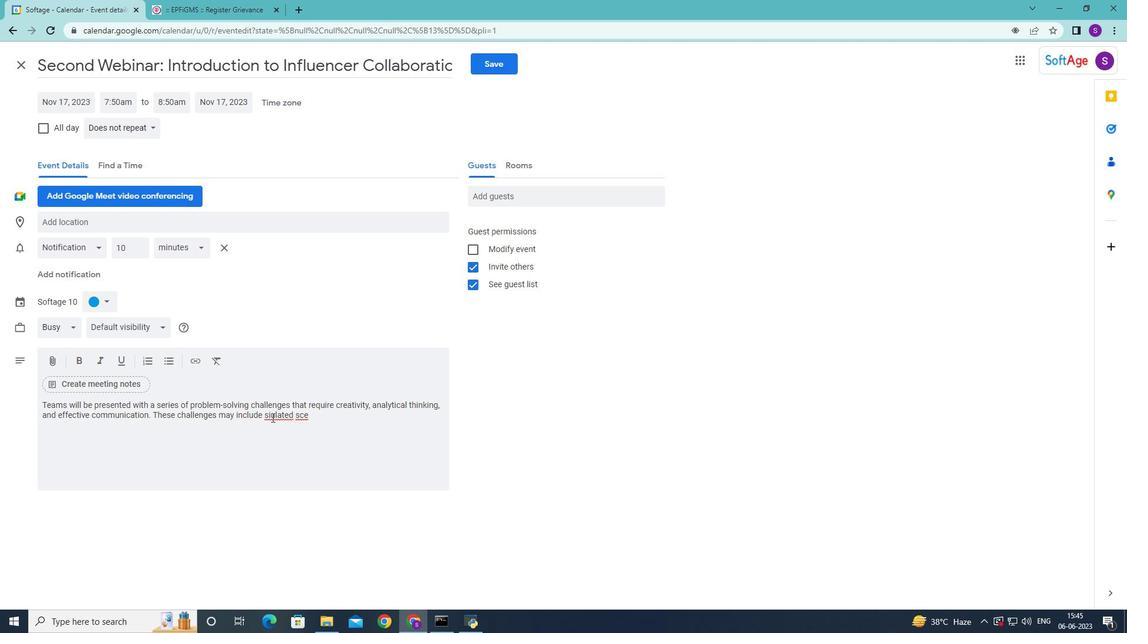 
Action: Mouse moved to (275, 420)
Screenshot: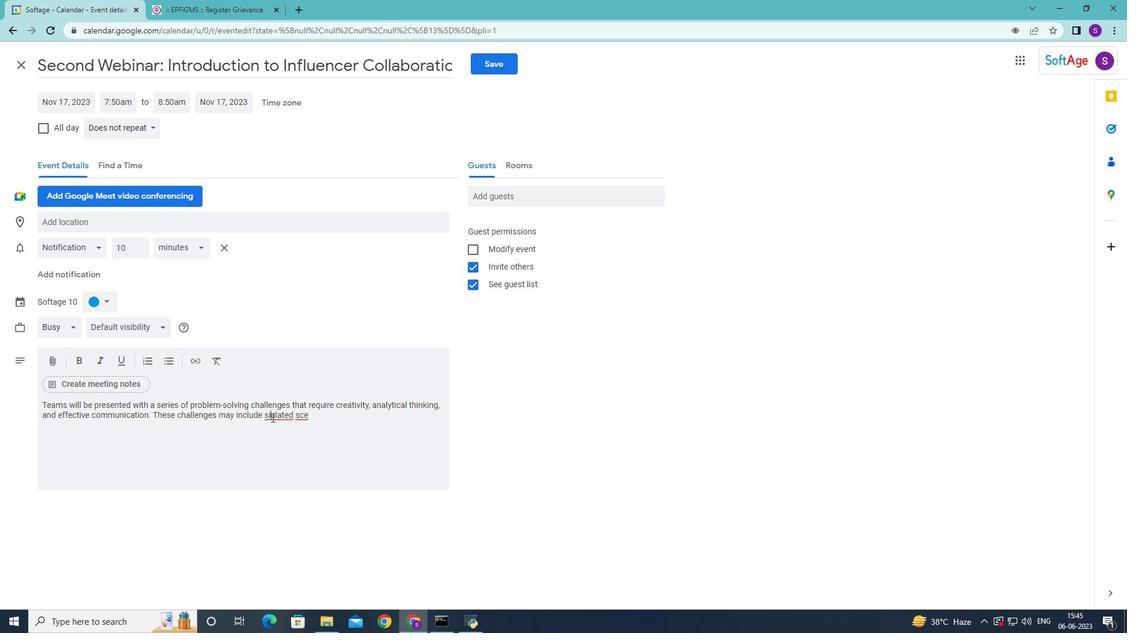 
Action: Key pressed m
Screenshot: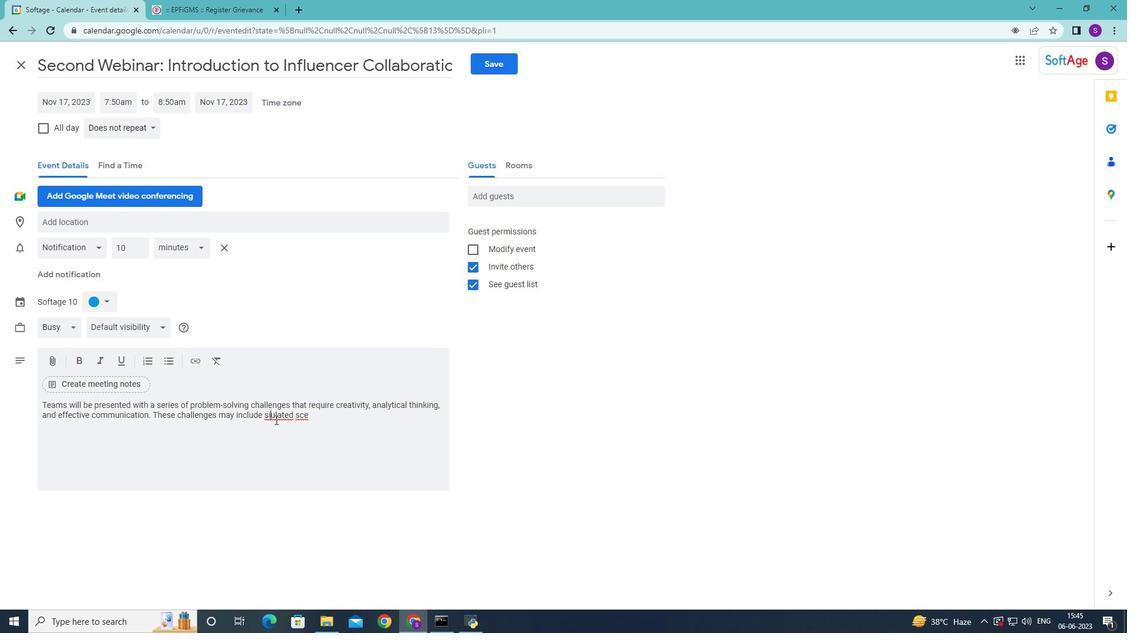 
Action: Mouse moved to (326, 416)
Screenshot: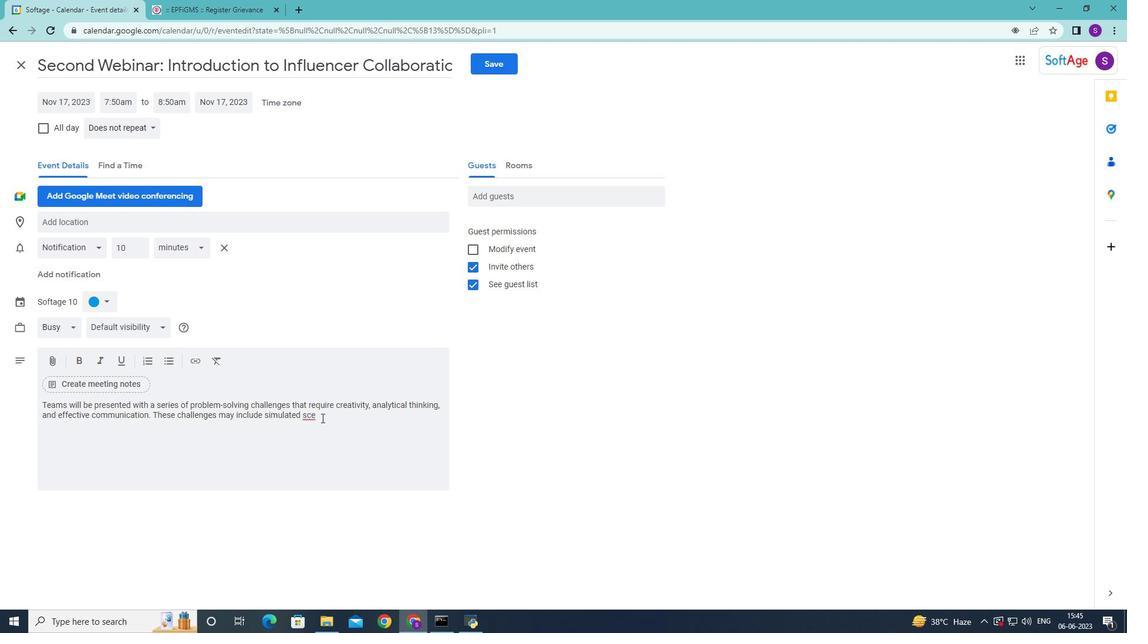 
Action: Mouse pressed left at (326, 416)
Screenshot: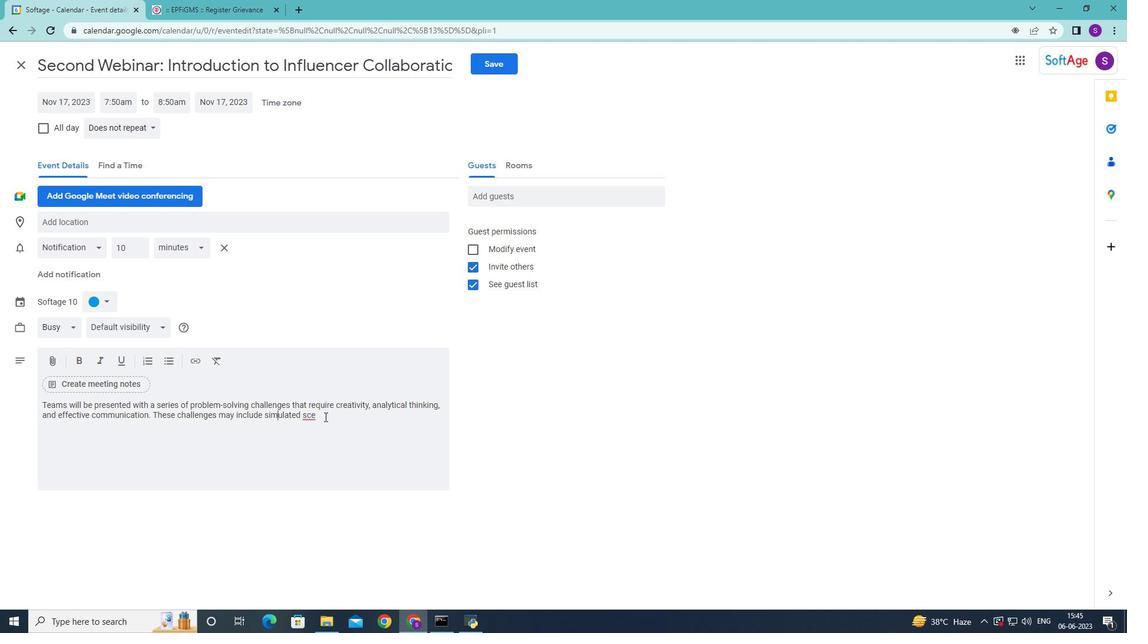
Action: Mouse moved to (331, 388)
Screenshot: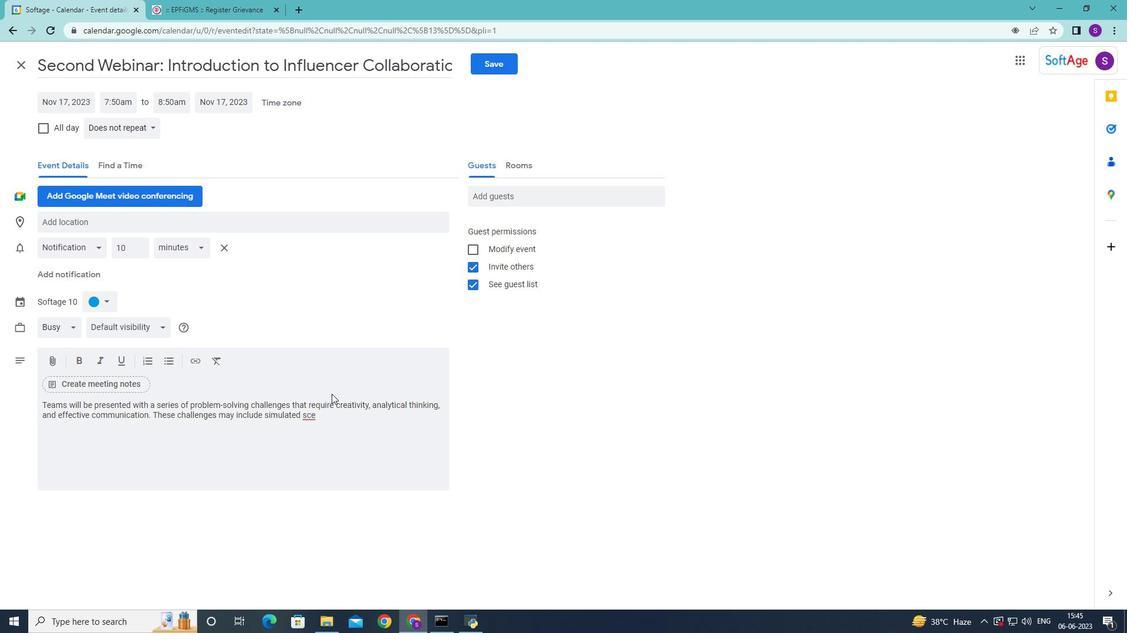 
Action: Key pressed narios<Key.space><Key.backspace>,<Key.space>puzzles,<Key.space>brainteasers<Key.space><Key.backspace>,<Key.space>or<Key.space>real-worldbyu<Key.backspace><Key.backspace><Key.backspace><Key.space>business<Key.space>problems.
Screenshot: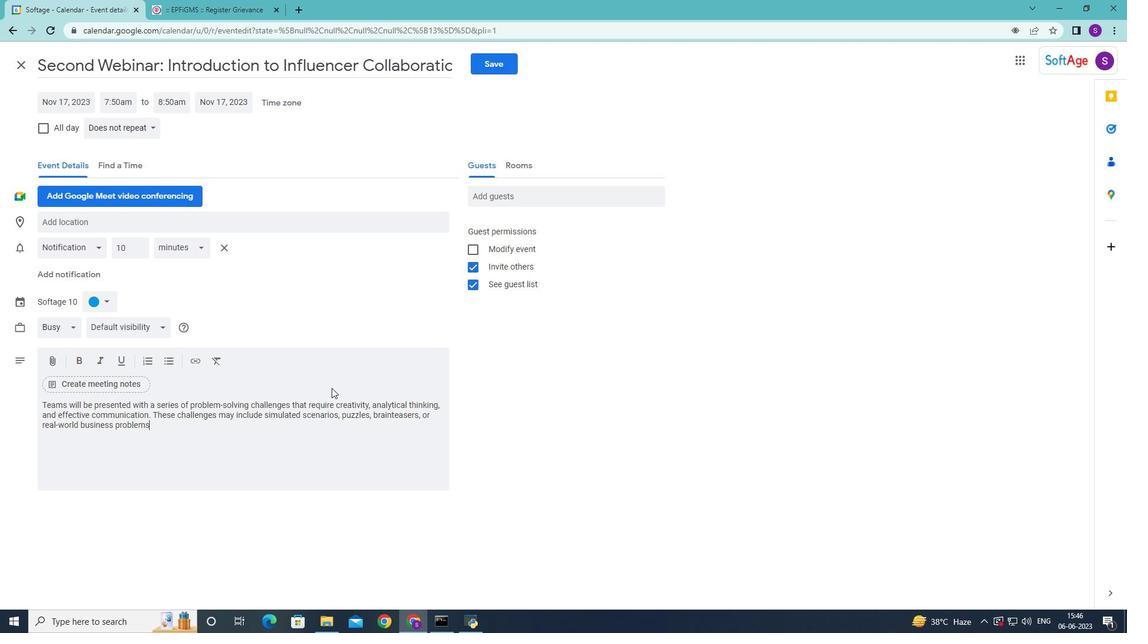 
Action: Mouse moved to (105, 304)
Screenshot: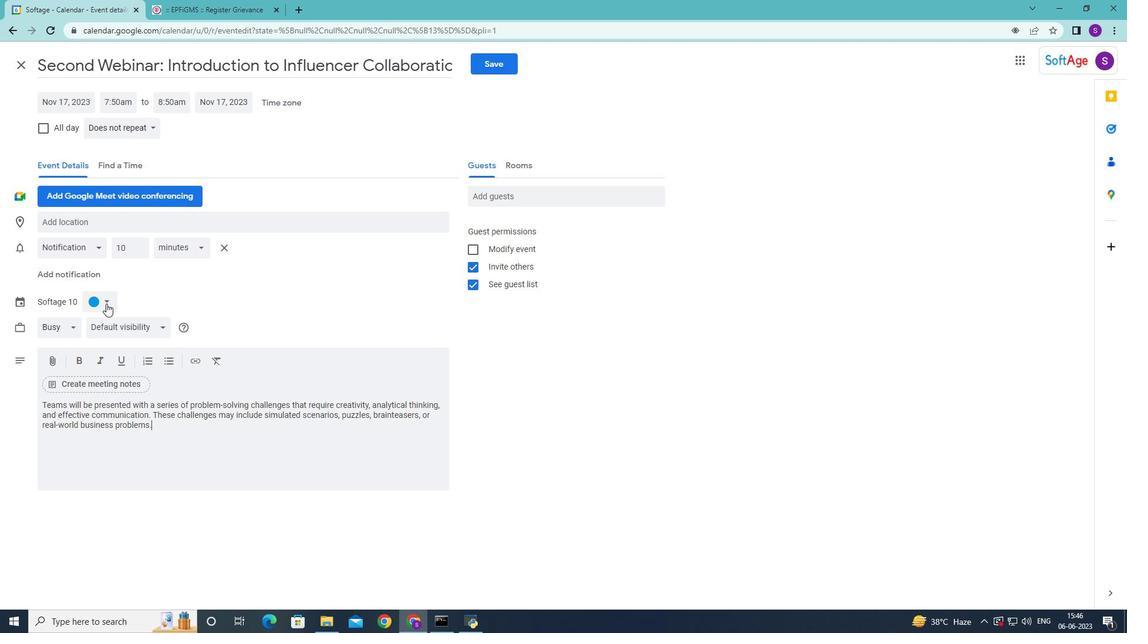 
Action: Mouse pressed left at (105, 304)
Screenshot: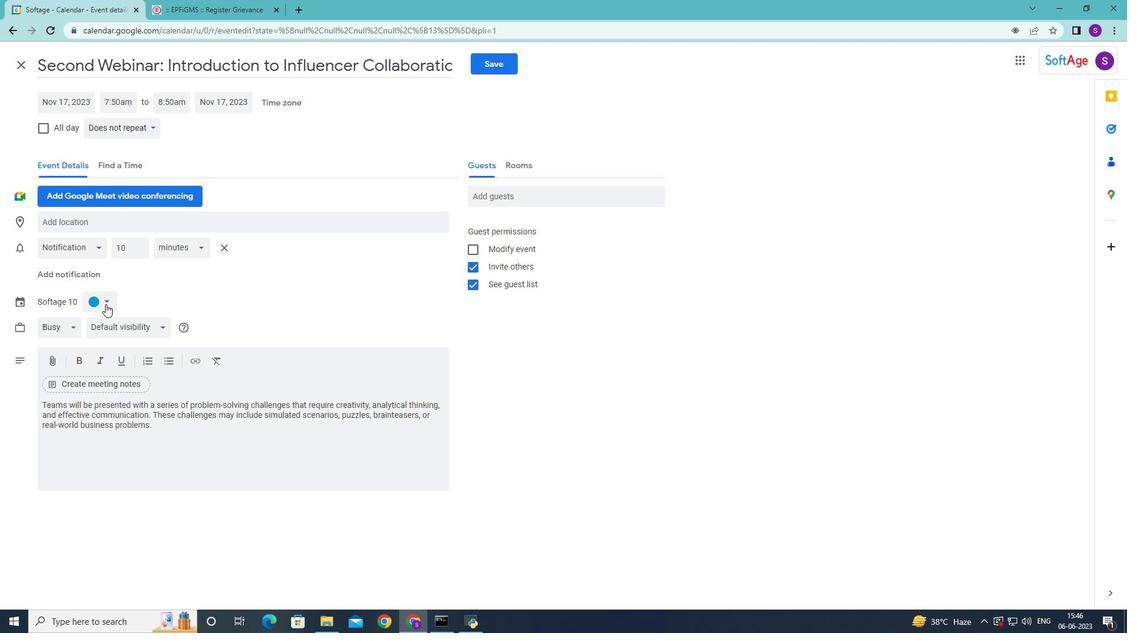 
Action: Mouse moved to (108, 345)
Screenshot: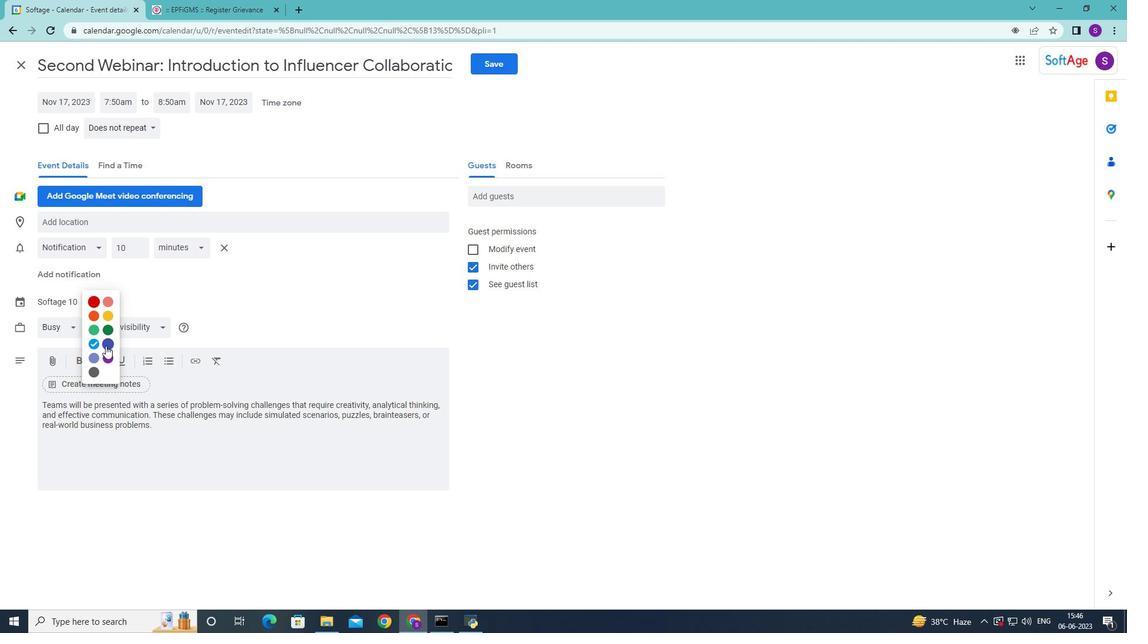 
Action: Mouse pressed left at (108, 345)
Screenshot: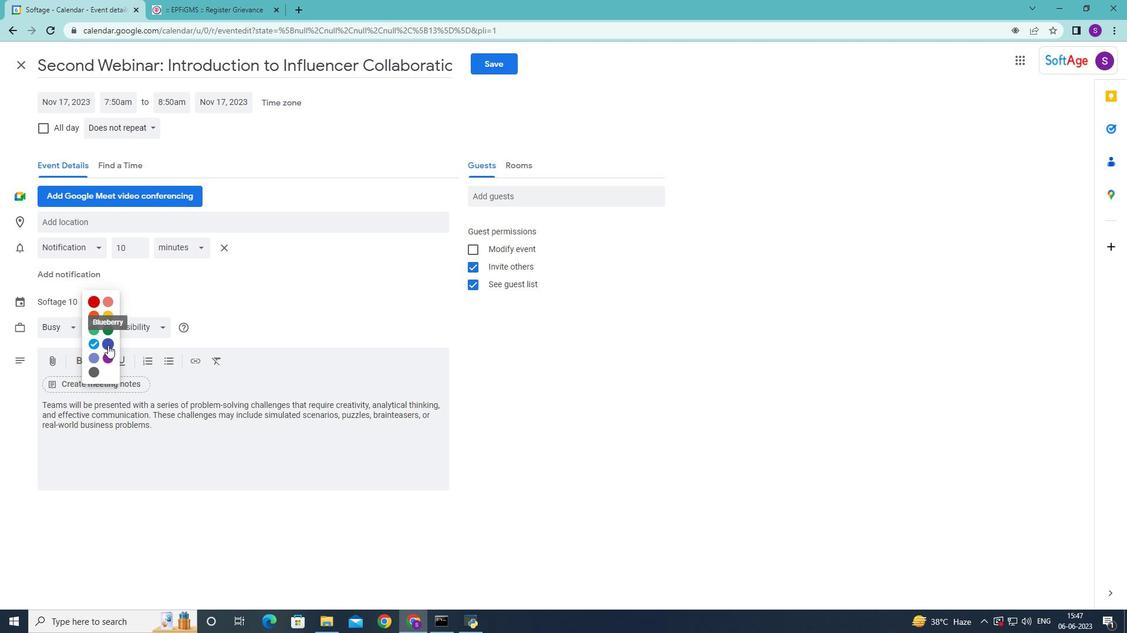 
Action: Mouse moved to (100, 304)
Screenshot: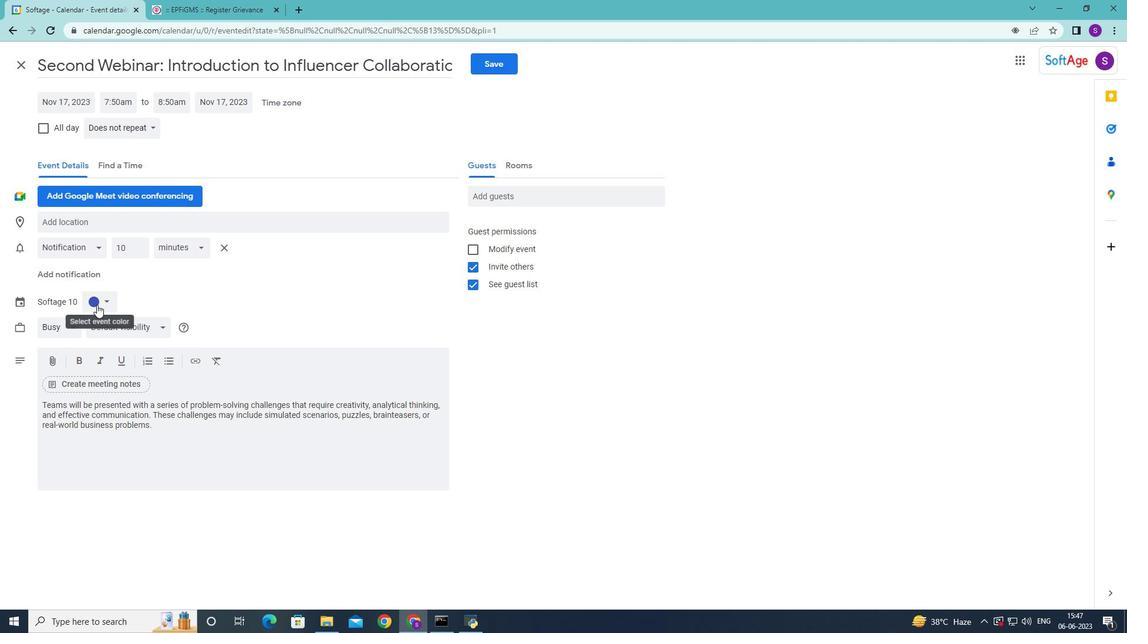 
Action: Mouse pressed left at (100, 304)
Screenshot: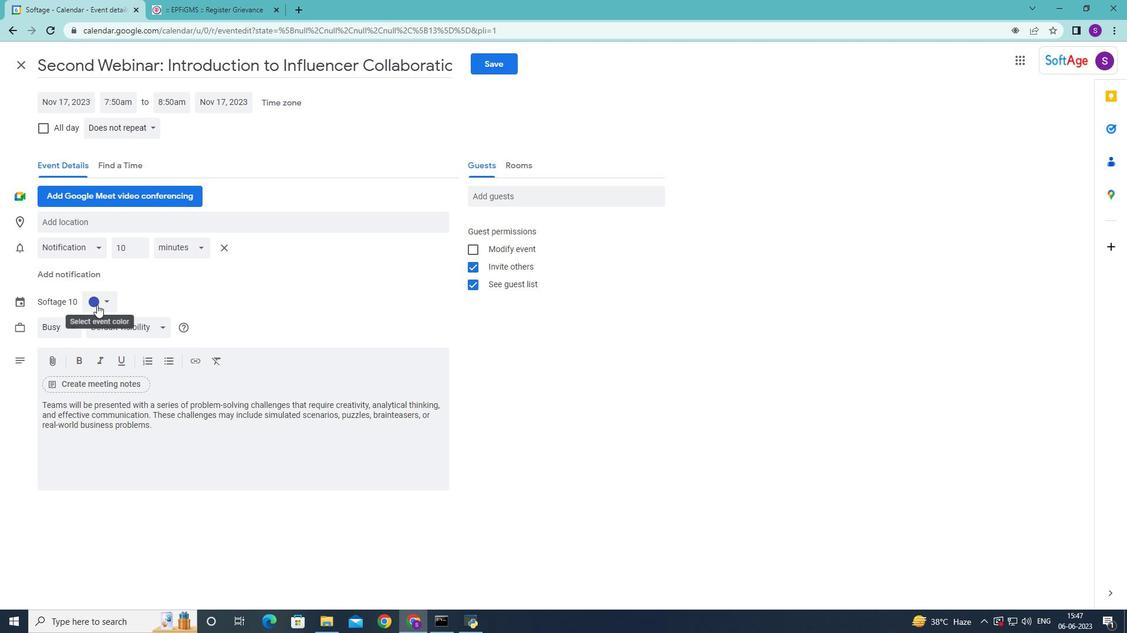 
Action: Mouse moved to (110, 342)
Screenshot: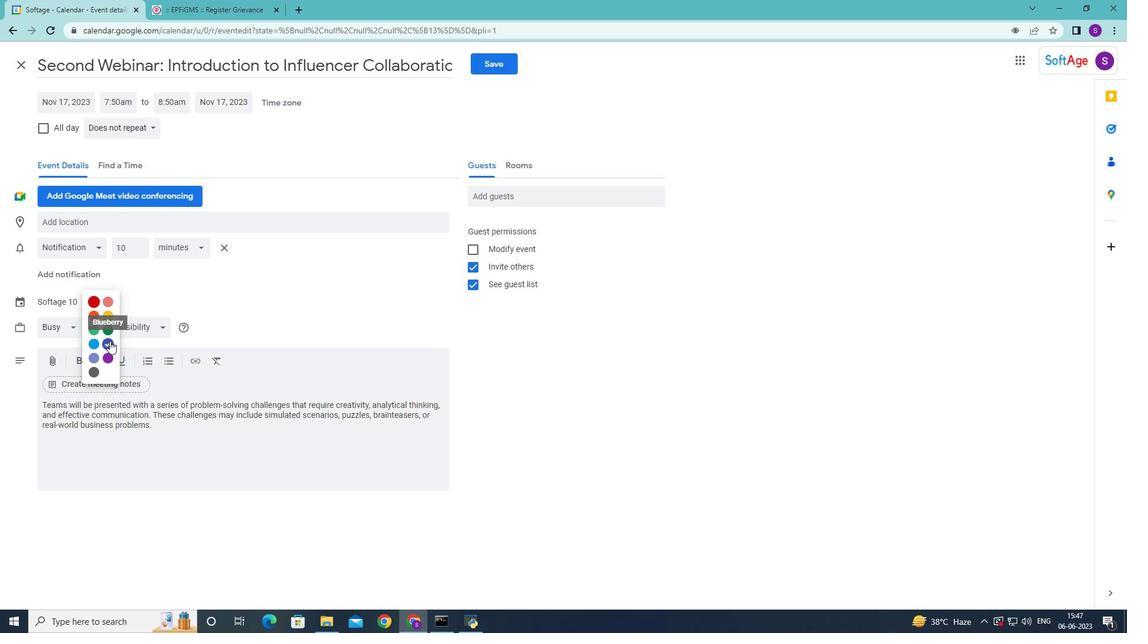 
Action: Mouse pressed left at (110, 342)
Screenshot: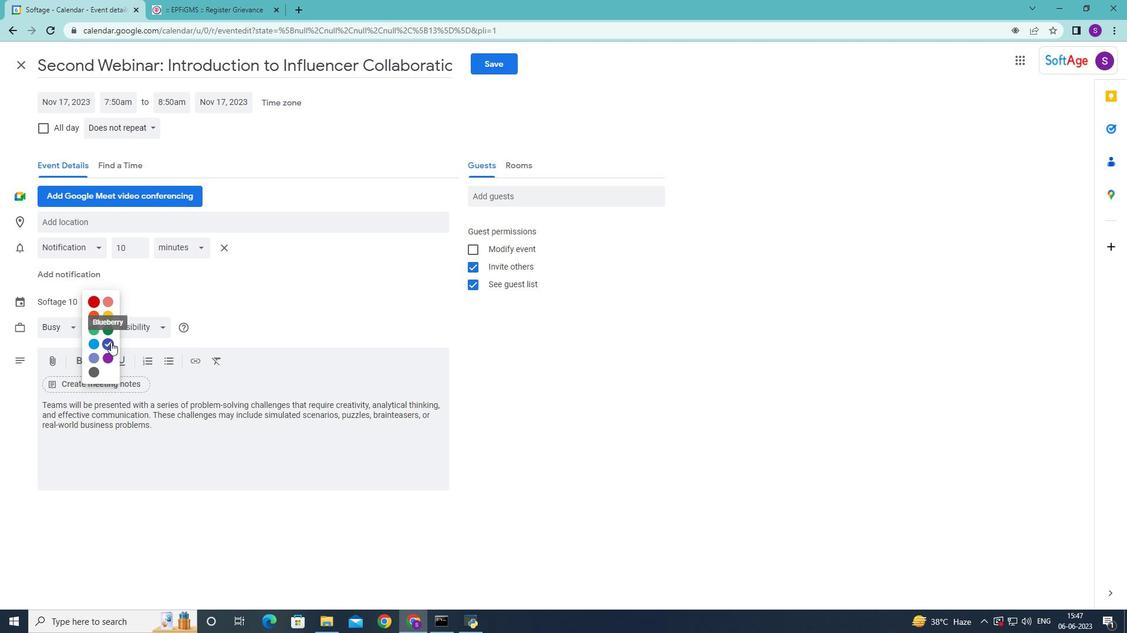 
Action: Mouse moved to (129, 223)
Screenshot: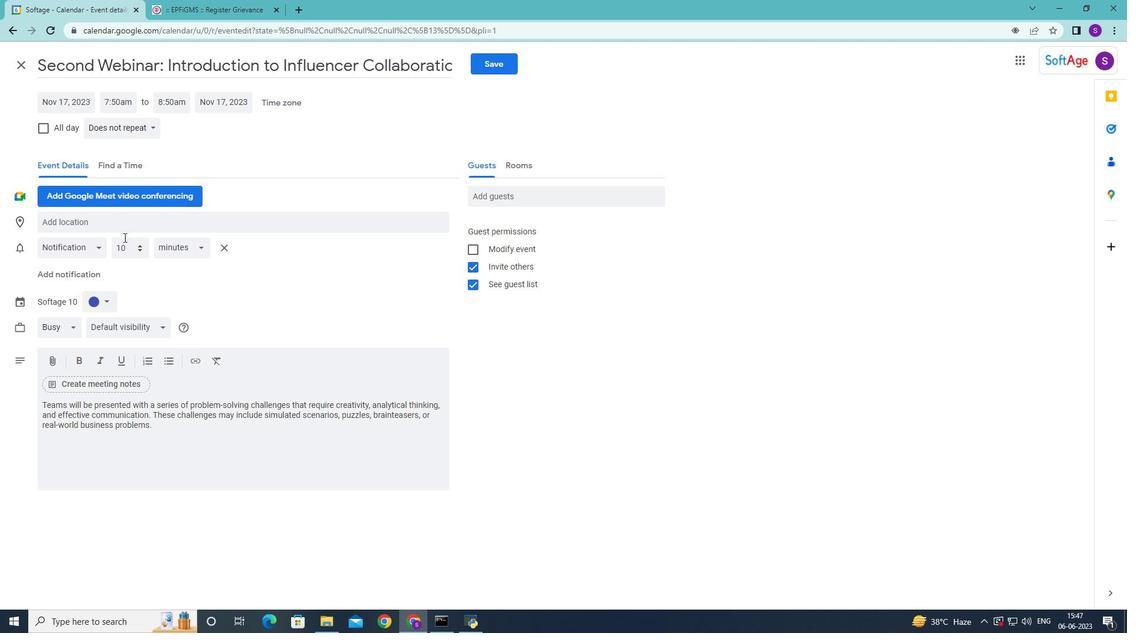 
Action: Mouse pressed left at (129, 223)
Screenshot: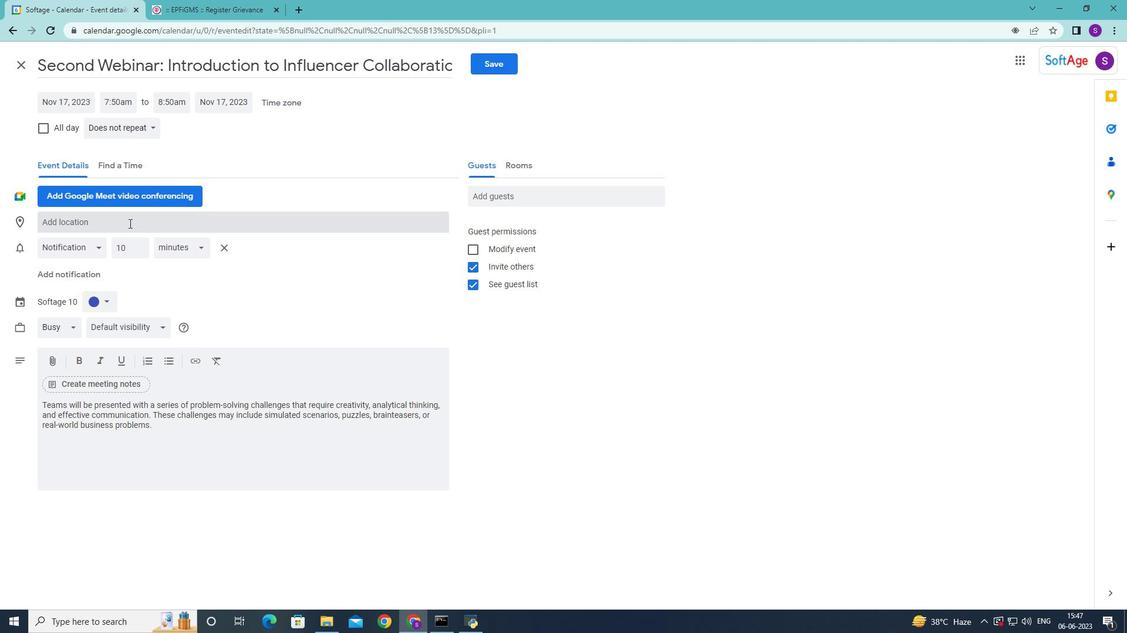 
Action: Mouse moved to (127, 227)
Screenshot: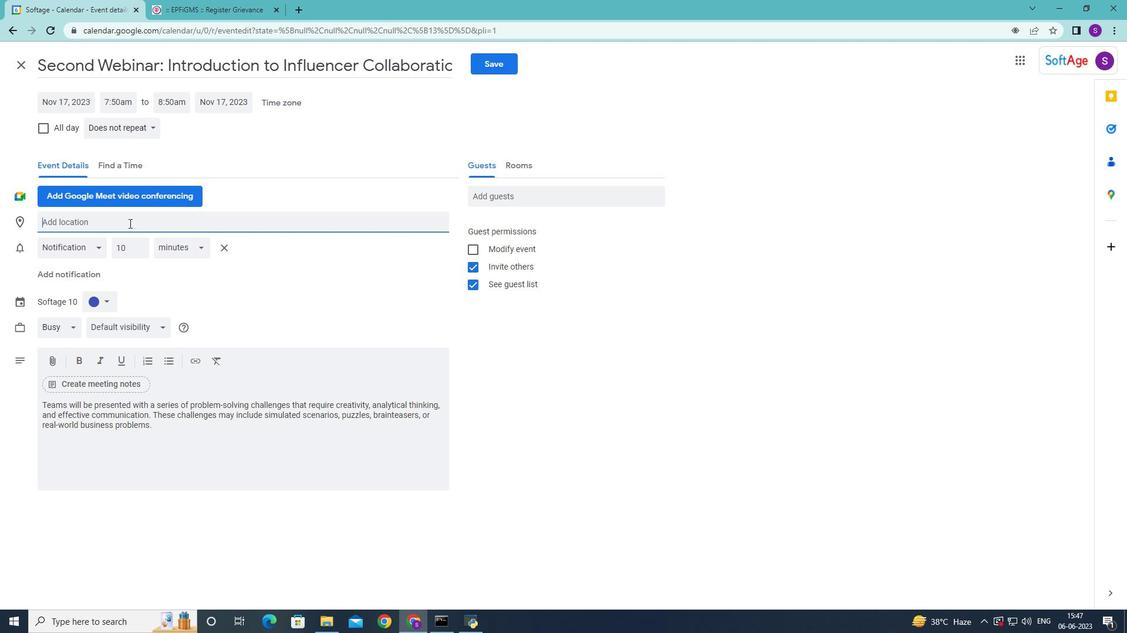 
Action: Key pressed 456<Key.space>akrotiro<Key.backspace>i<Key.space>archaeologica<Key.space><Key.backspace>l<Key.space>site<Key.space><Key.backspace>,<Key.space><Key.shift>Santorini,<Key.space>ge<Key.backspace>reece
Screenshot: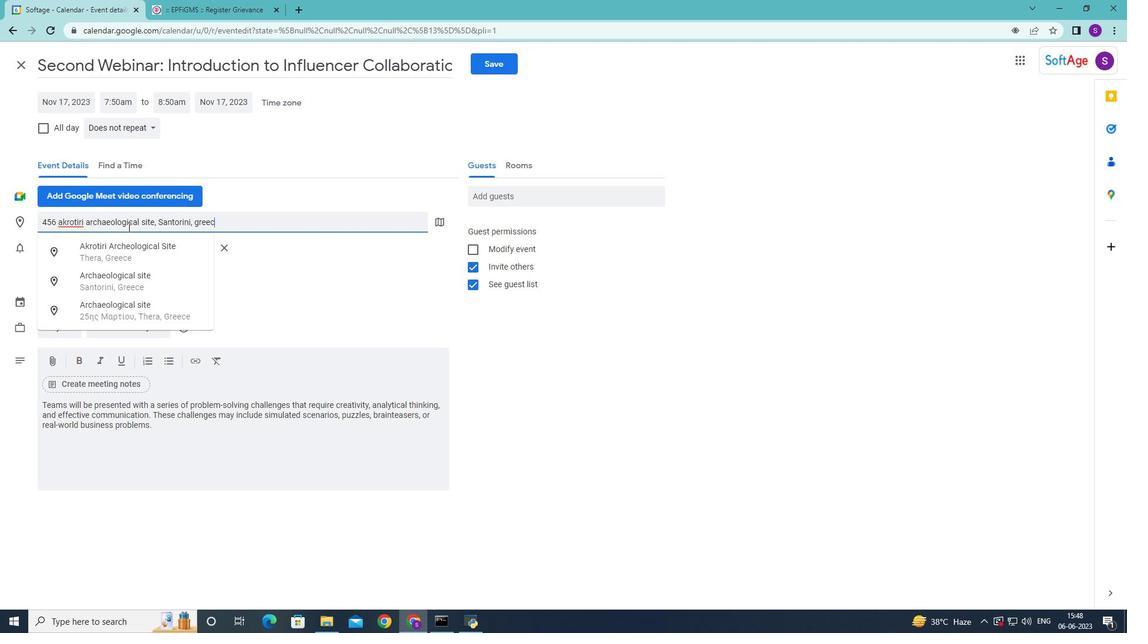 
Action: Mouse moved to (95, 233)
Screenshot: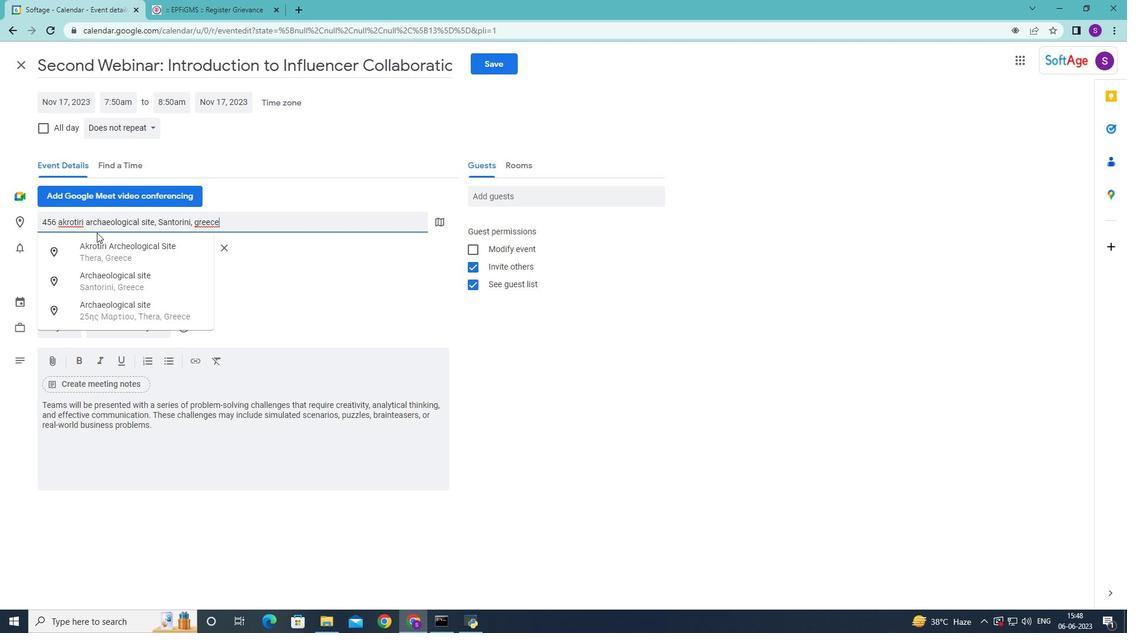 
Action: Key pressed <Key.enter>
Screenshot: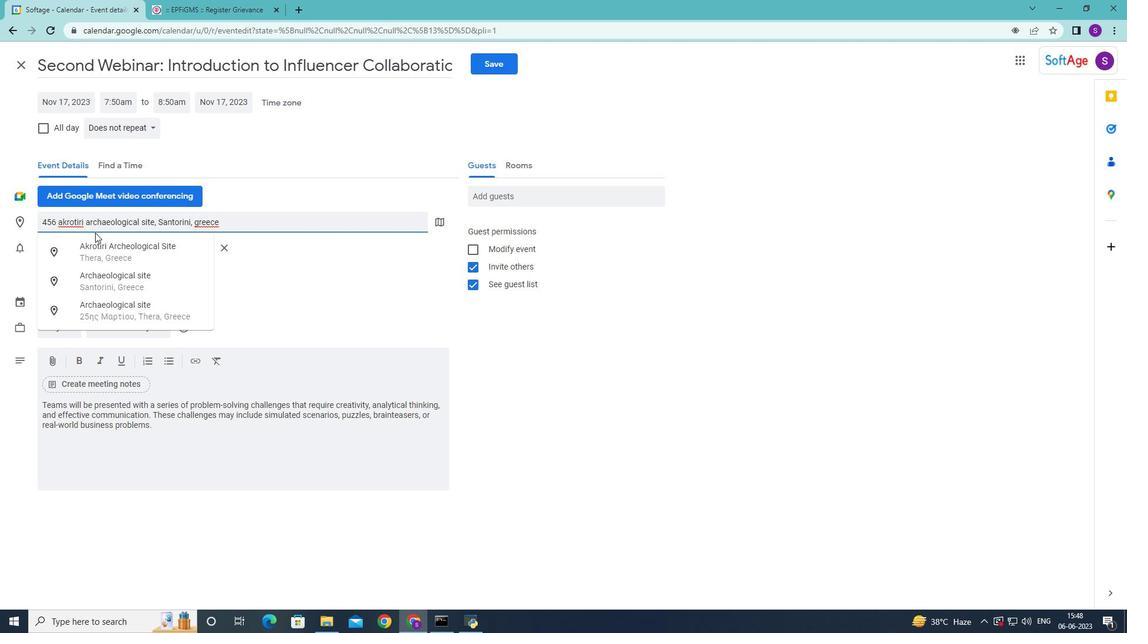 
Action: Mouse moved to (246, 228)
Screenshot: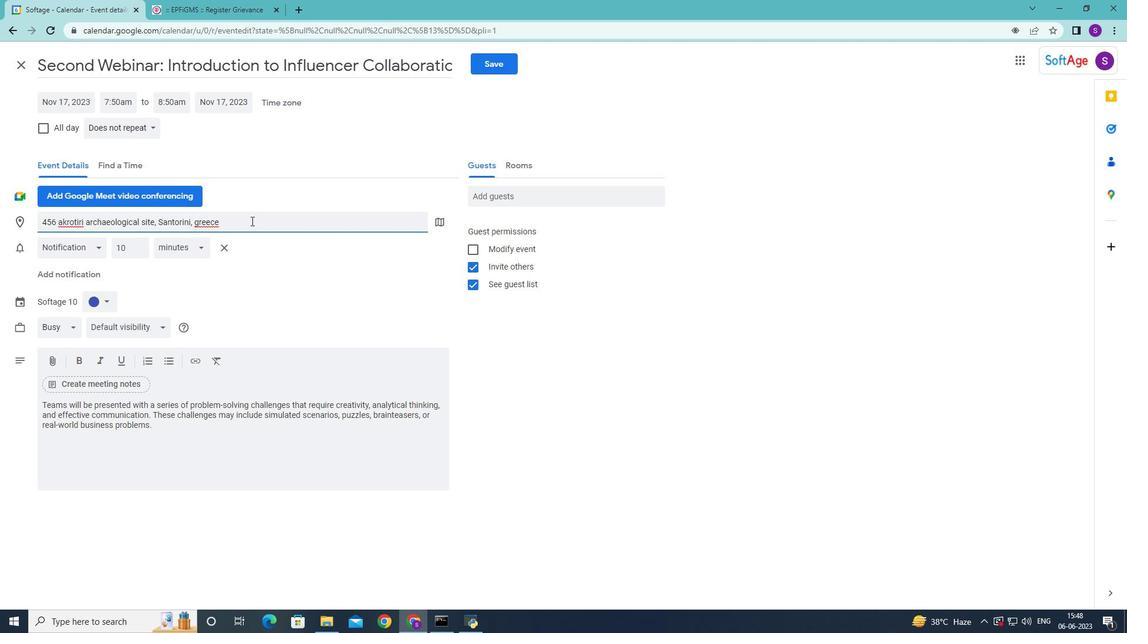 
Action: Key pressed <Key.backspace><Key.backspace>
Screenshot: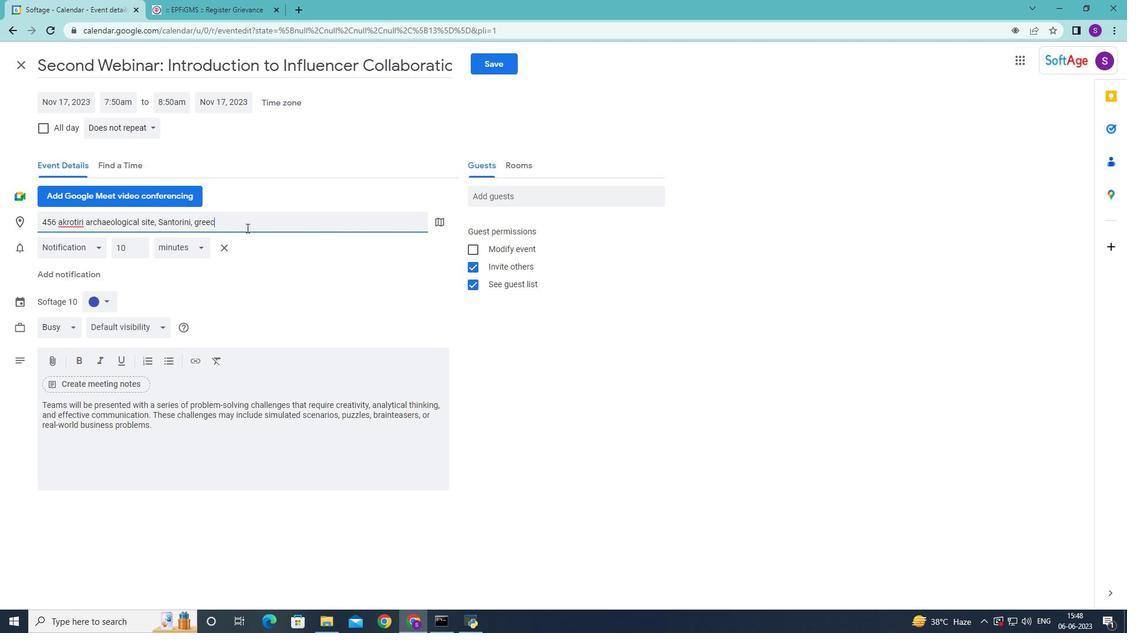 
Action: Mouse moved to (166, 246)
Screenshot: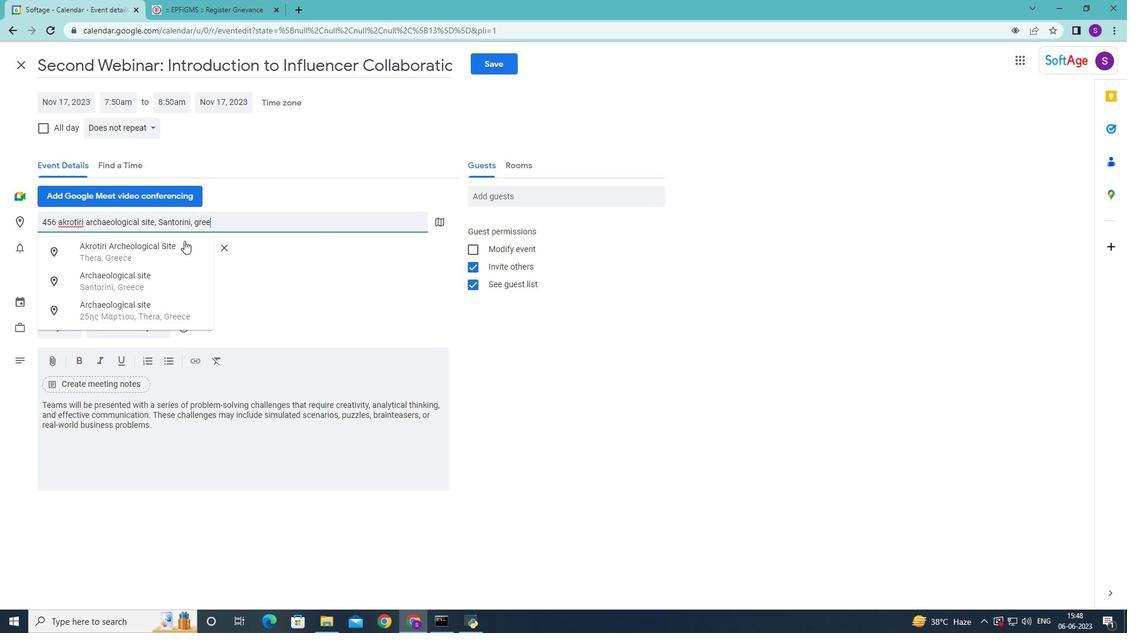 
Action: Mouse pressed left at (166, 246)
Screenshot: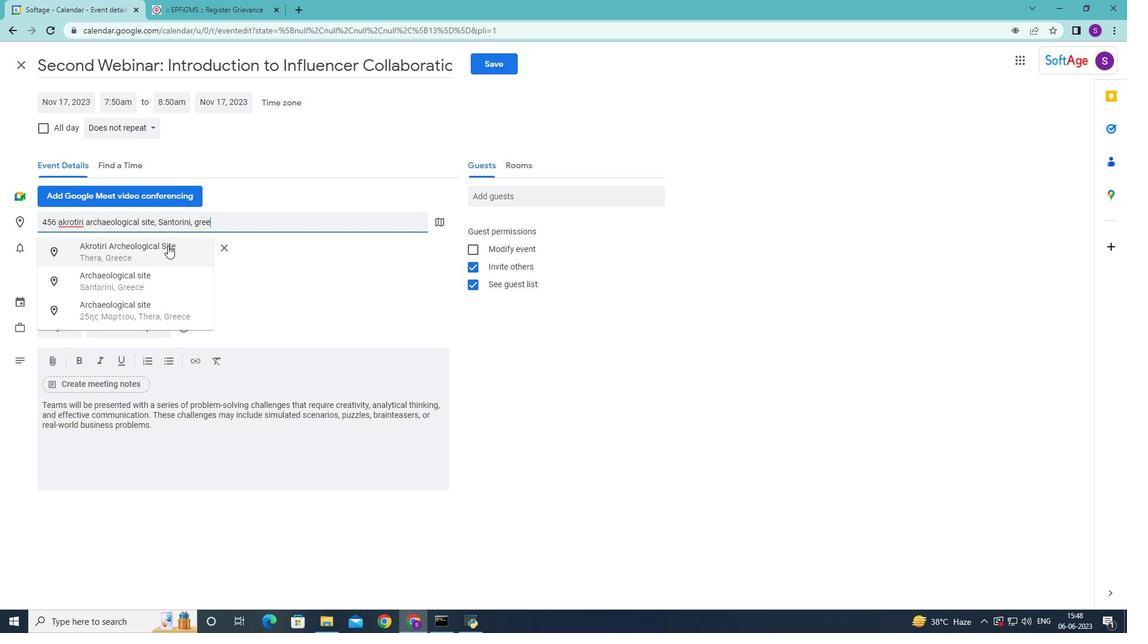 
Action: Mouse moved to (515, 204)
Screenshot: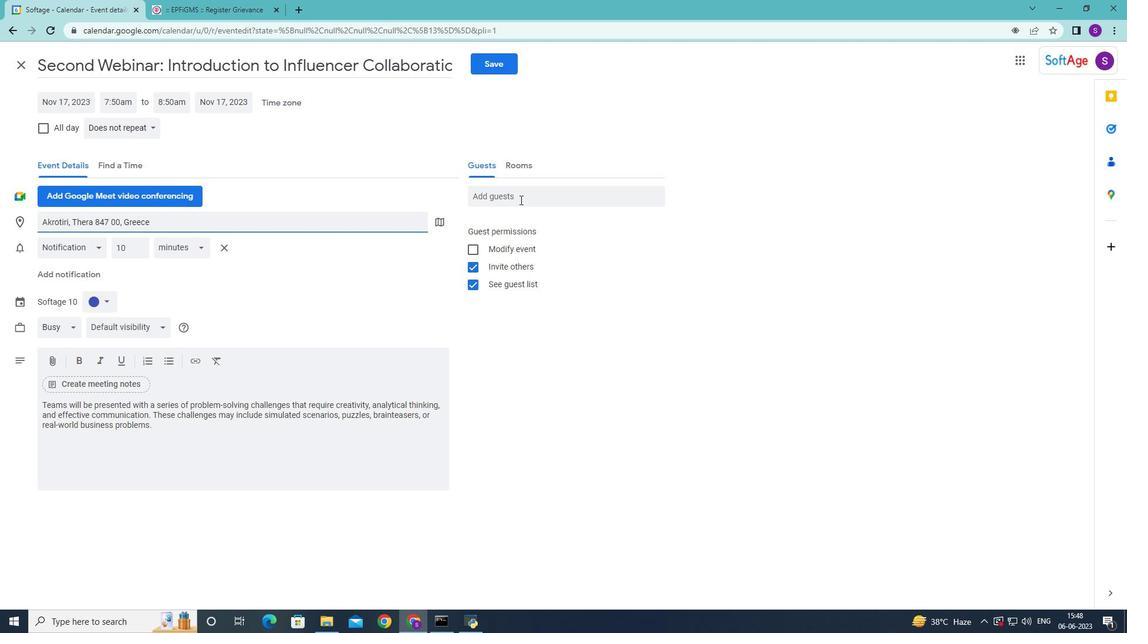
Action: Mouse pressed left at (515, 204)
Screenshot: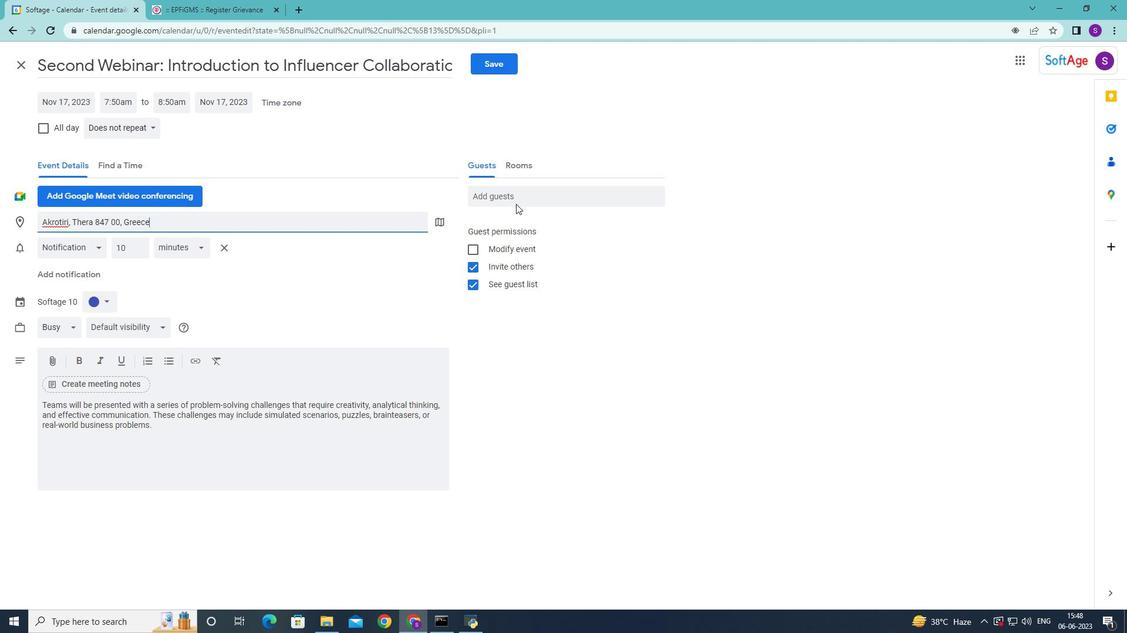 
Action: Key pressed <Key.shift>Softage.3<Key.shift>@softage
Screenshot: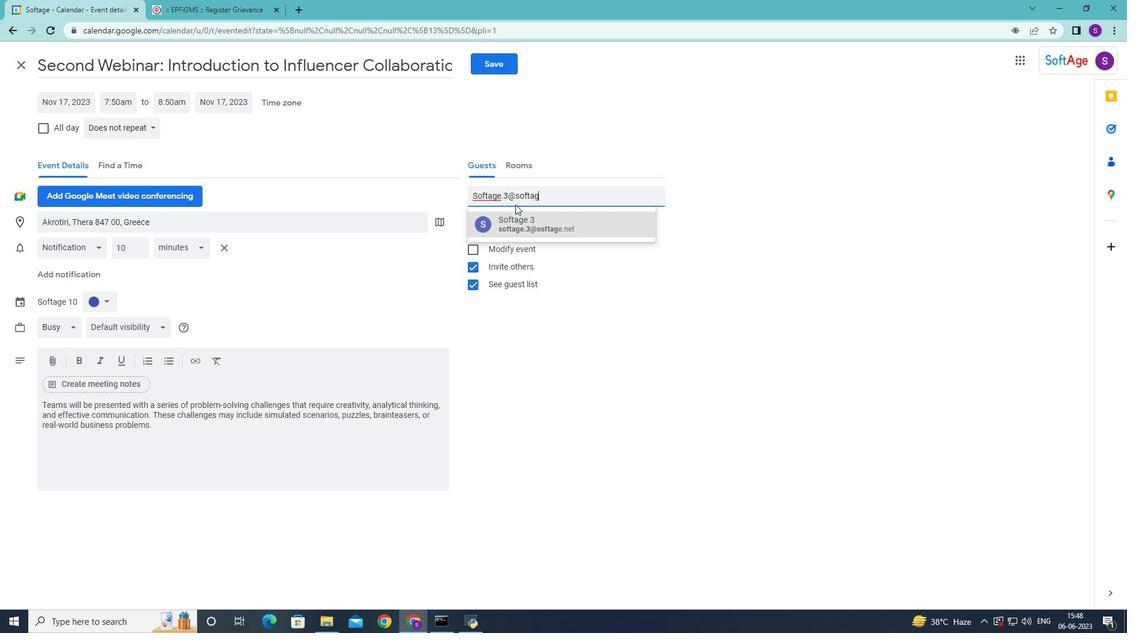 
Action: Mouse moved to (525, 222)
Screenshot: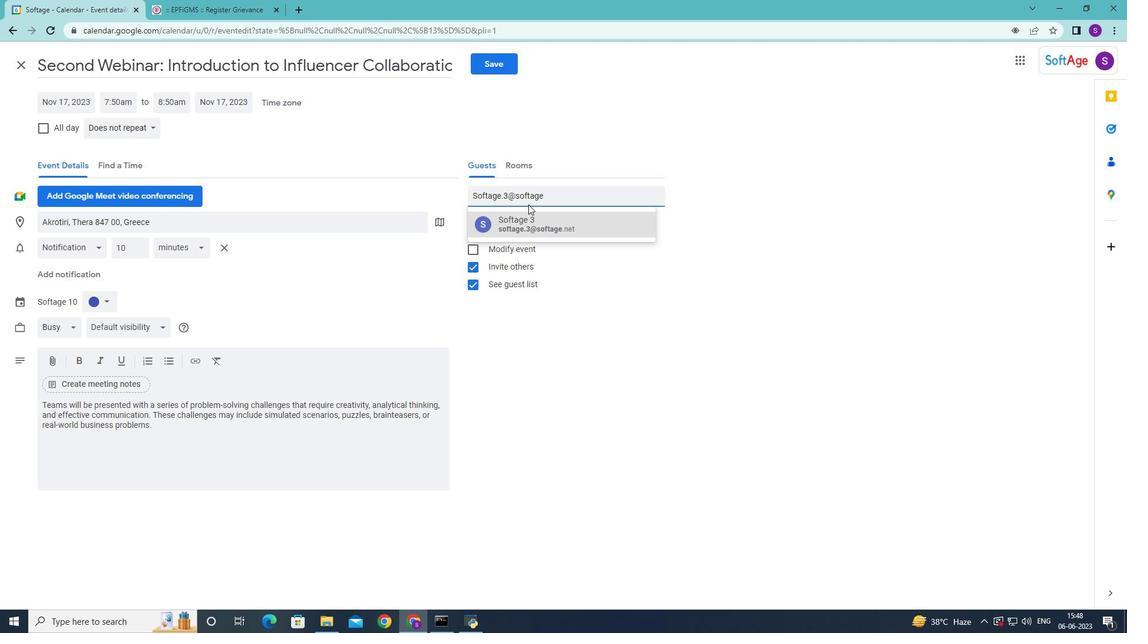 
Action: Mouse pressed left at (525, 222)
Screenshot: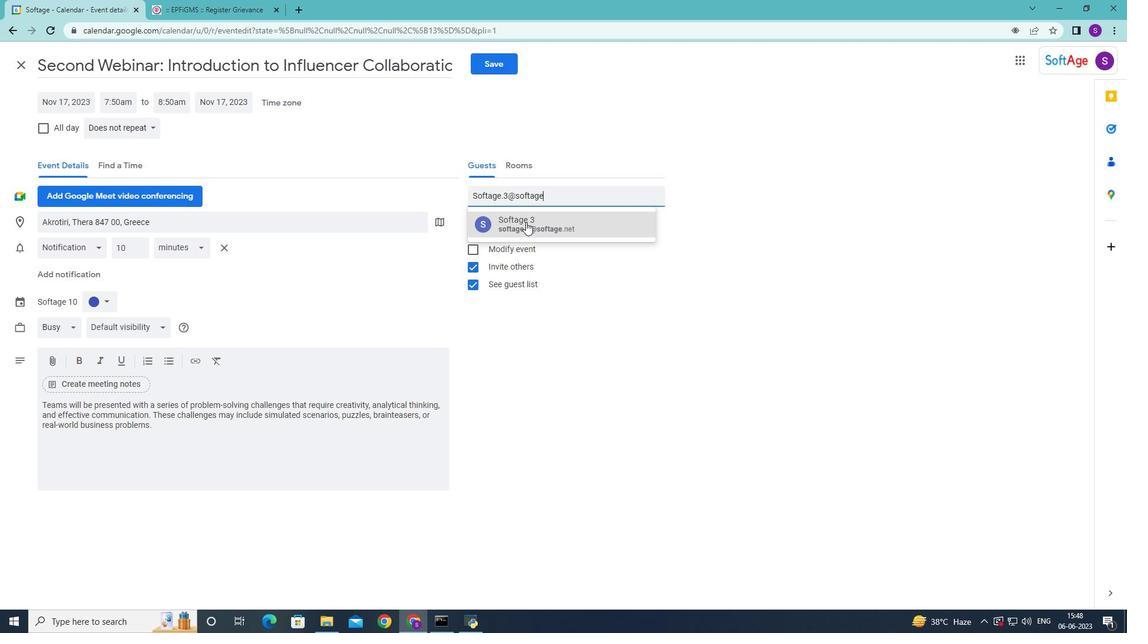 
Action: Mouse moved to (500, 197)
Screenshot: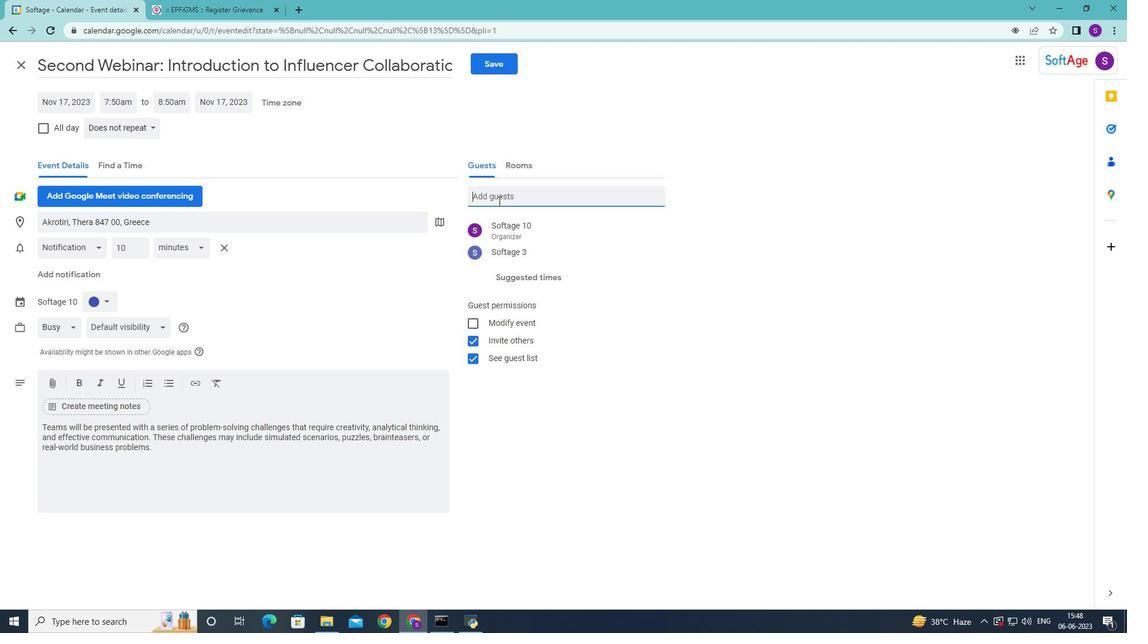 
Action: Mouse pressed left at (500, 197)
Screenshot: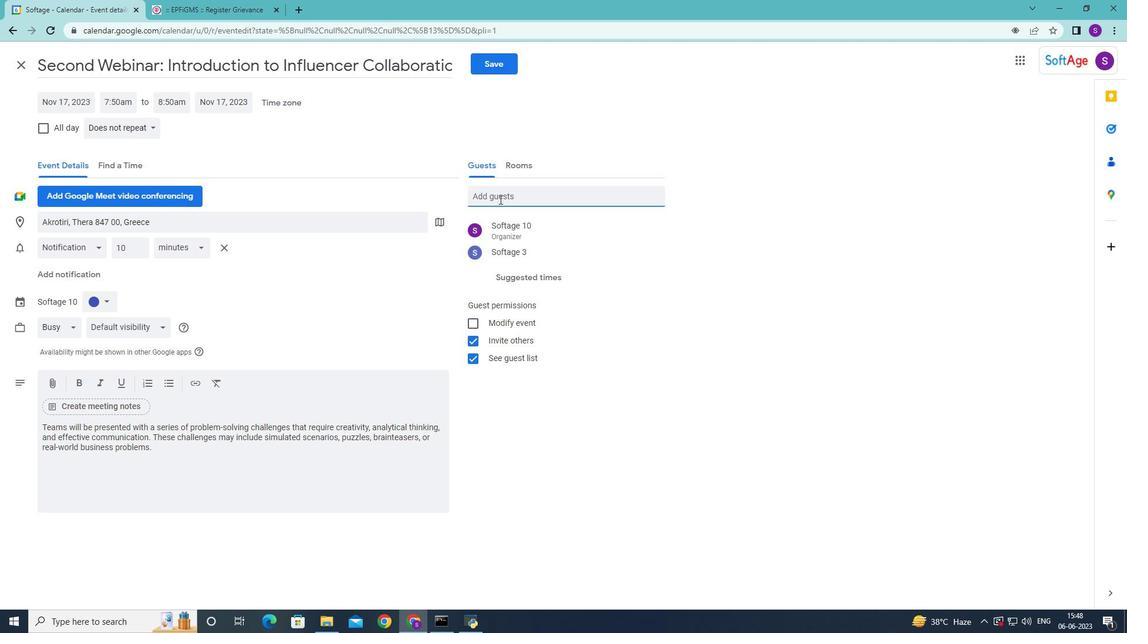 
Action: Mouse moved to (500, 195)
Screenshot: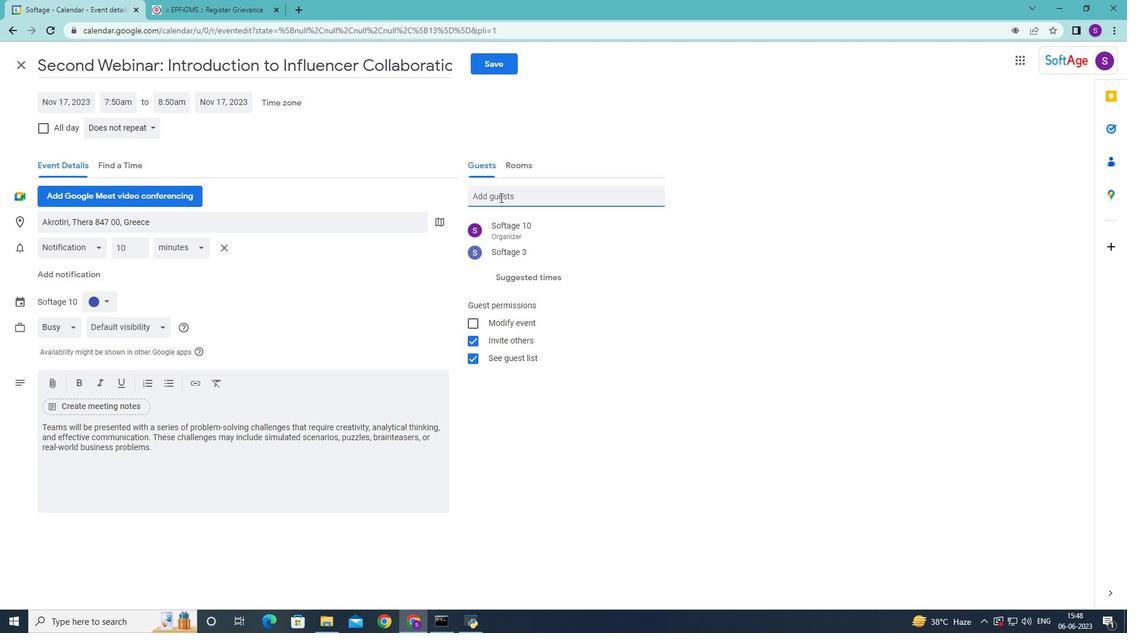 
Action: Key pressed <Key.shift>Softage.4<Key.shift>@softage.bet<Key.enter>
Screenshot: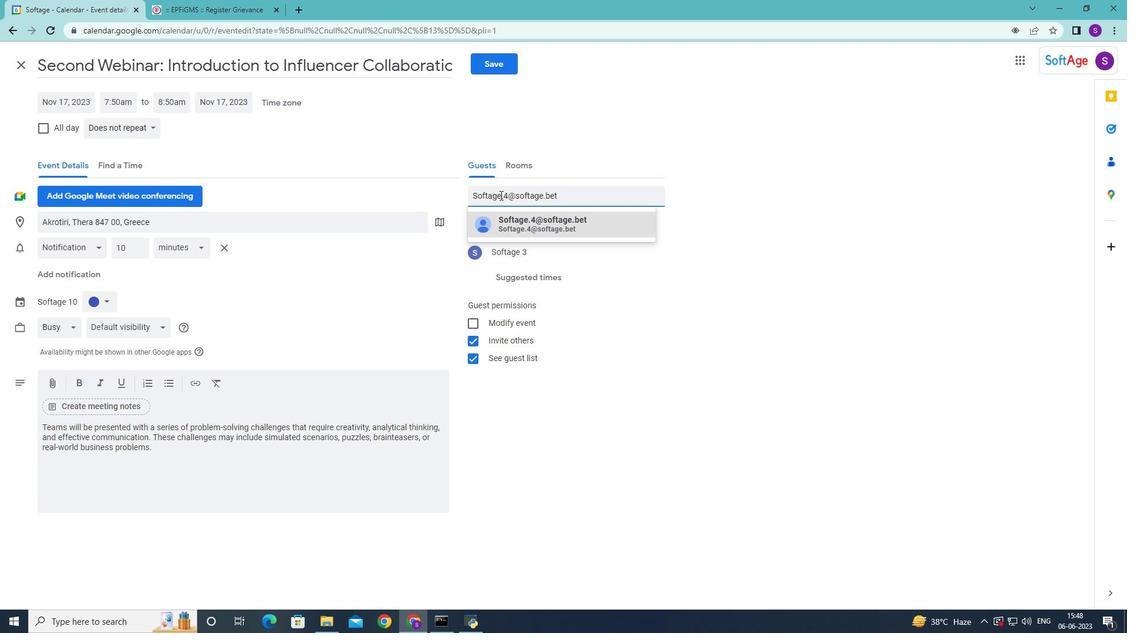 
Action: Mouse moved to (138, 129)
Screenshot: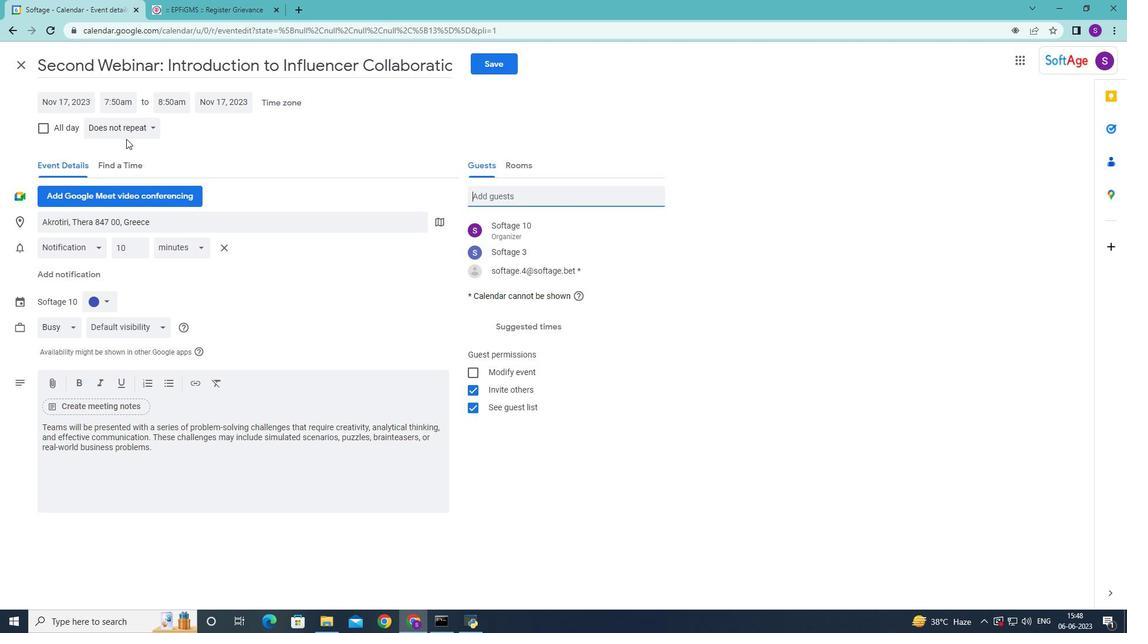 
Action: Mouse pressed left at (138, 129)
Screenshot: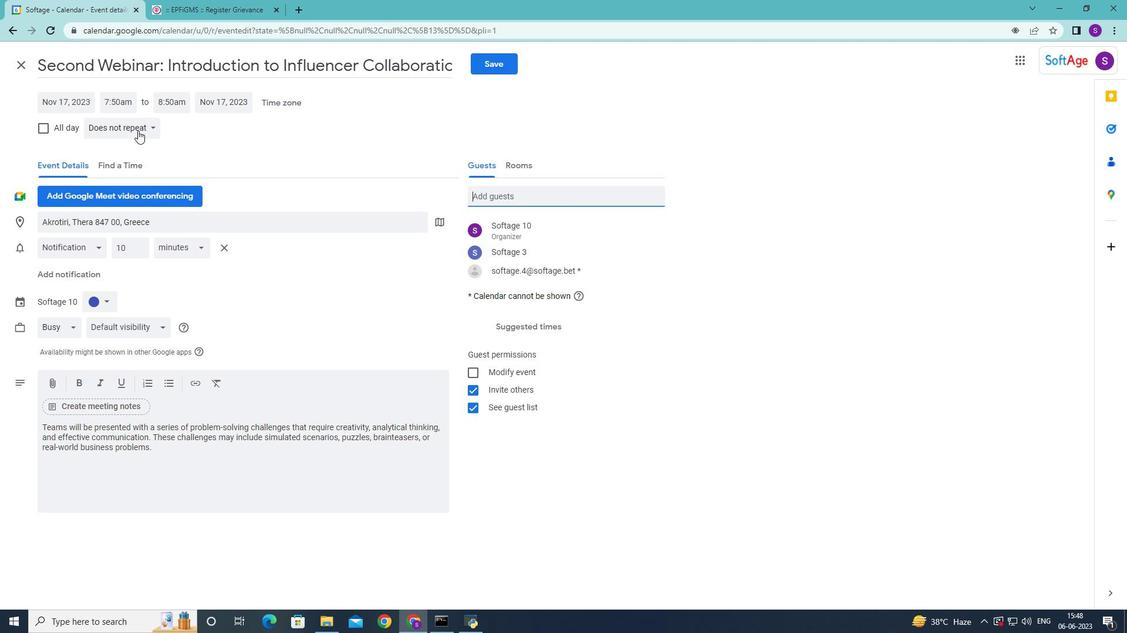 
Action: Mouse moved to (343, 152)
Screenshot: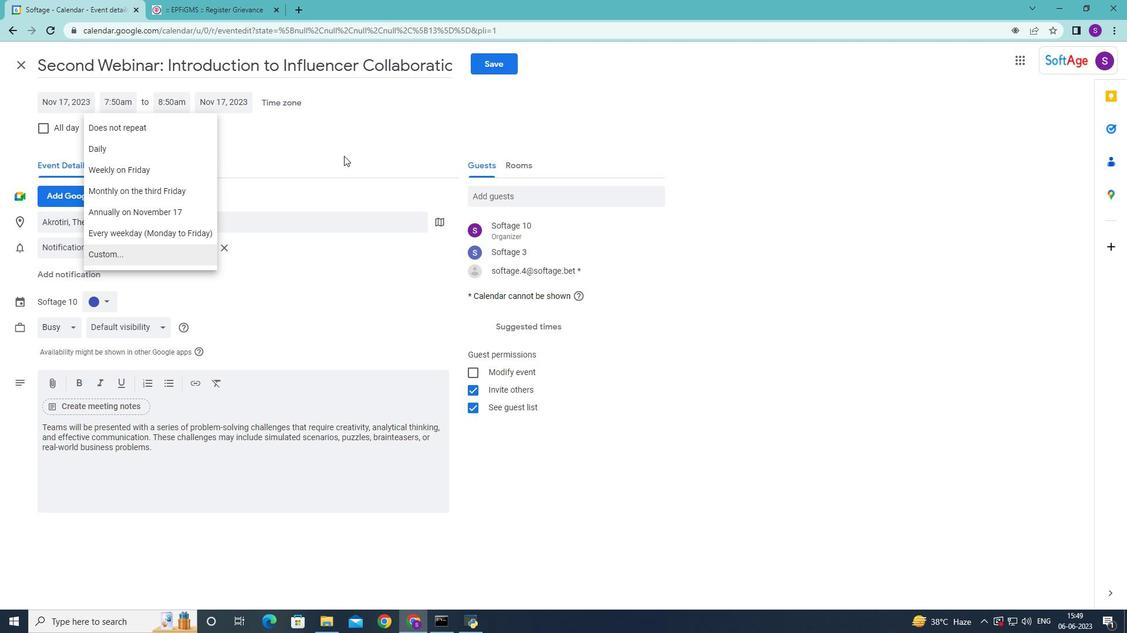 
Action: Mouse pressed left at (343, 152)
Screenshot: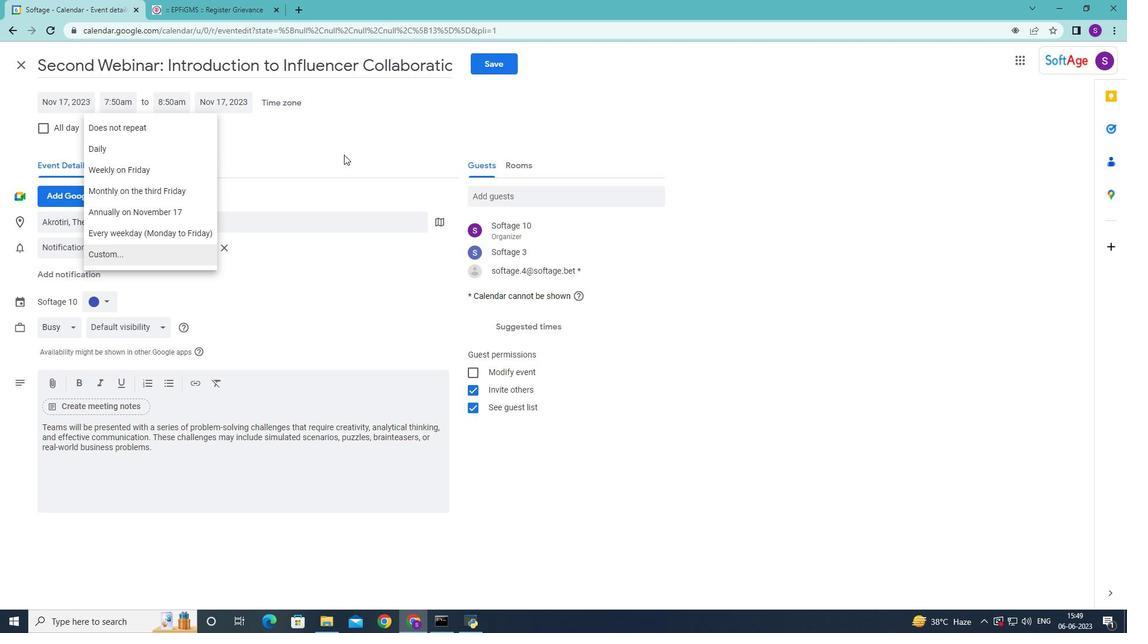 
Action: Mouse moved to (484, 62)
Screenshot: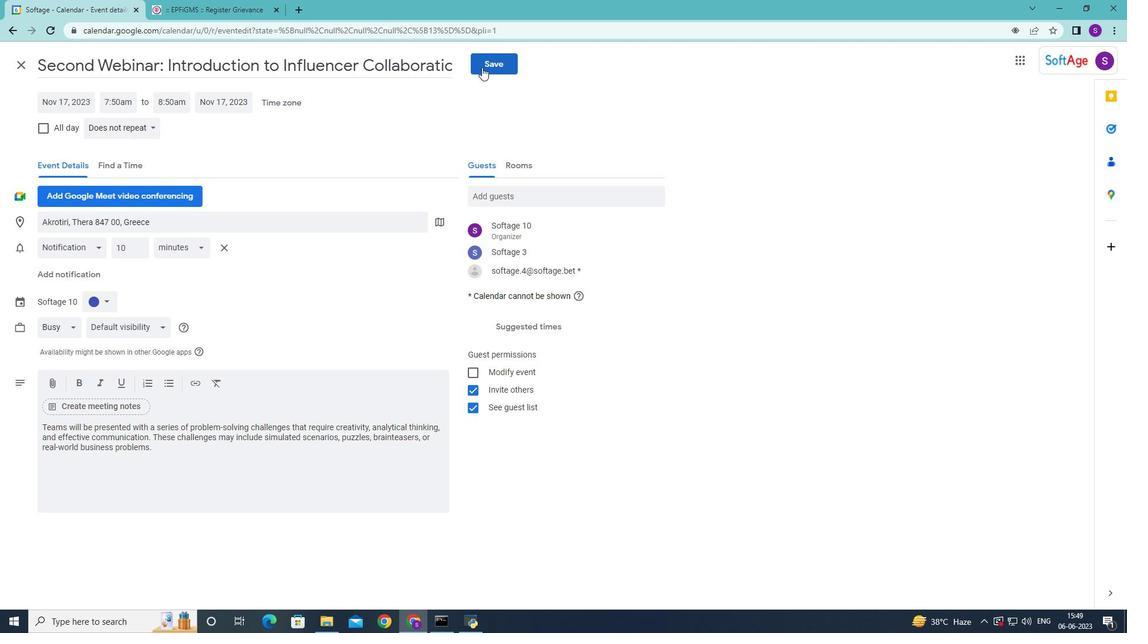 
Action: Mouse pressed left at (484, 62)
Screenshot: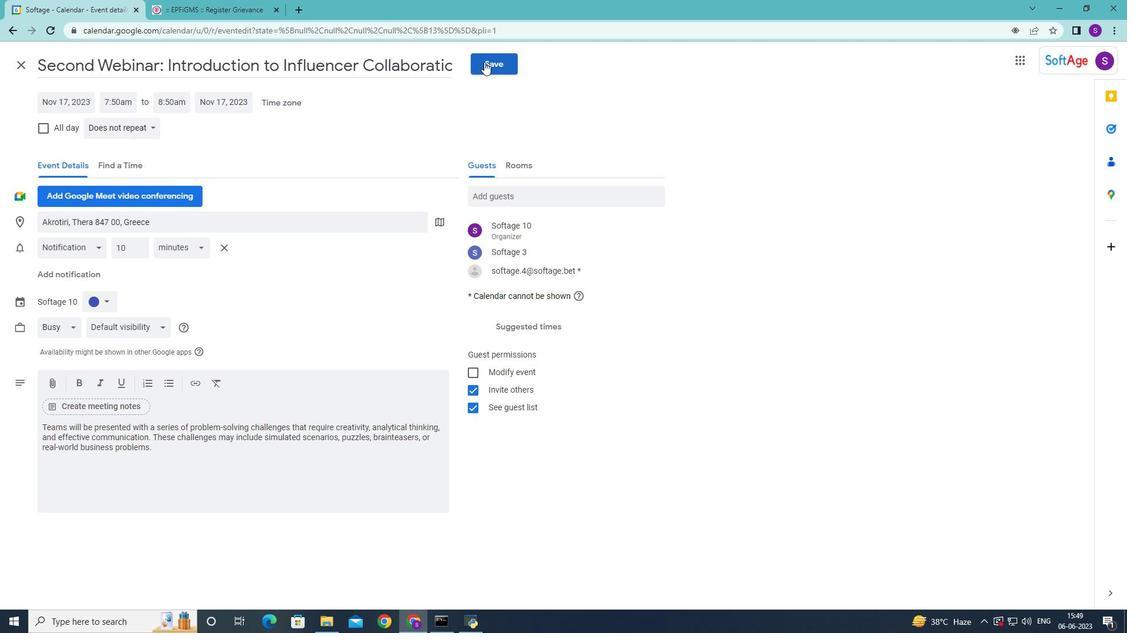 
Action: Mouse moved to (669, 355)
Screenshot: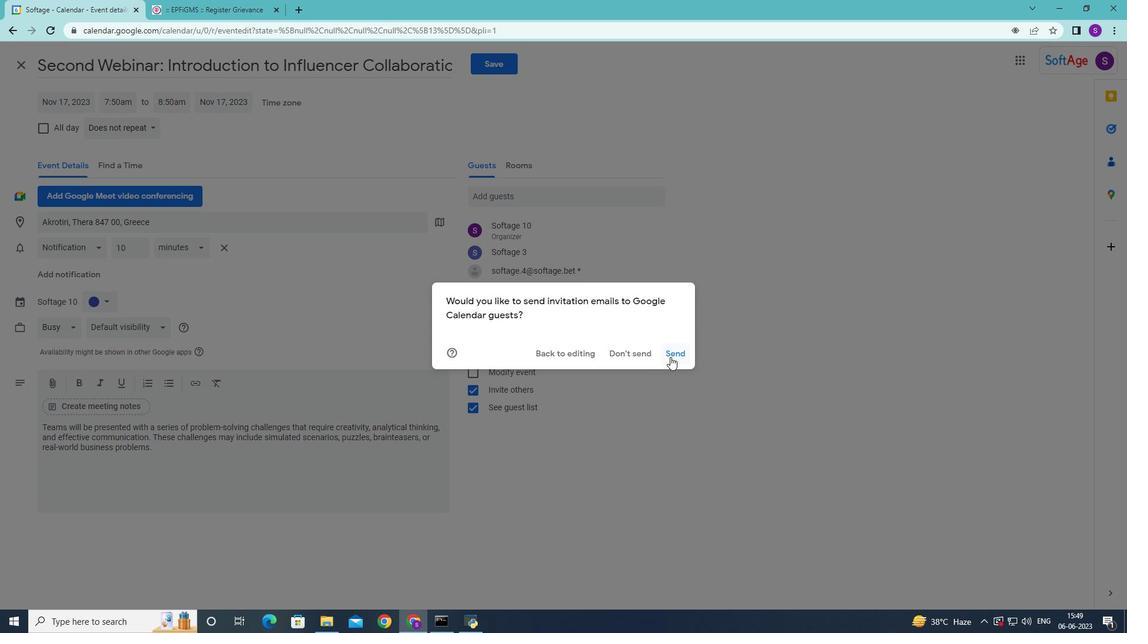 
Action: Mouse pressed left at (669, 355)
Screenshot: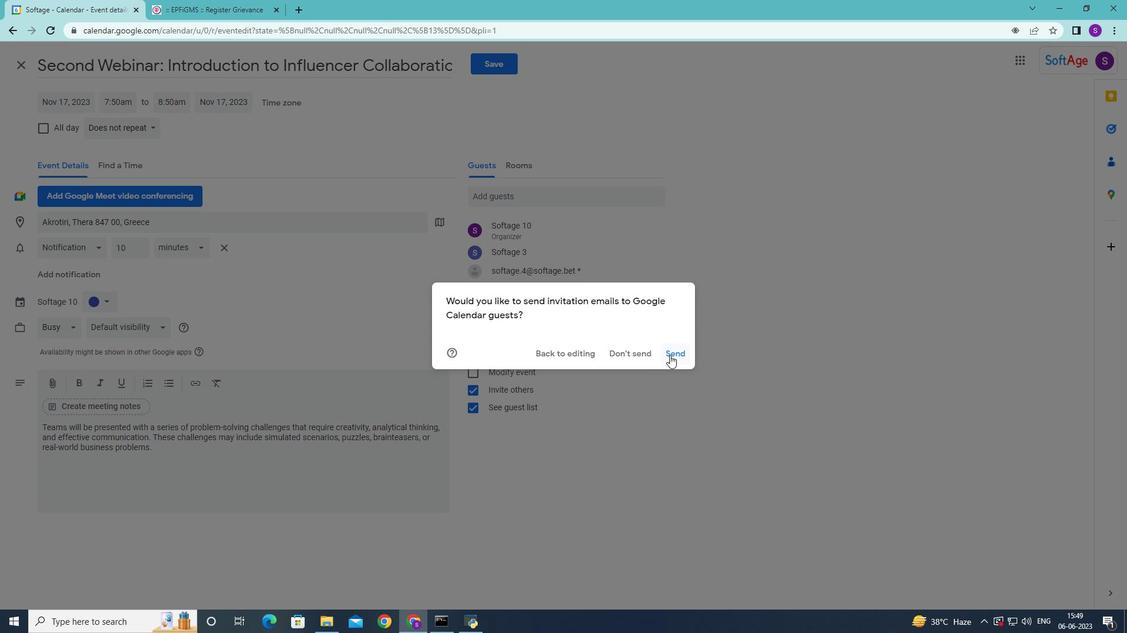 
Action: Mouse moved to (662, 355)
Screenshot: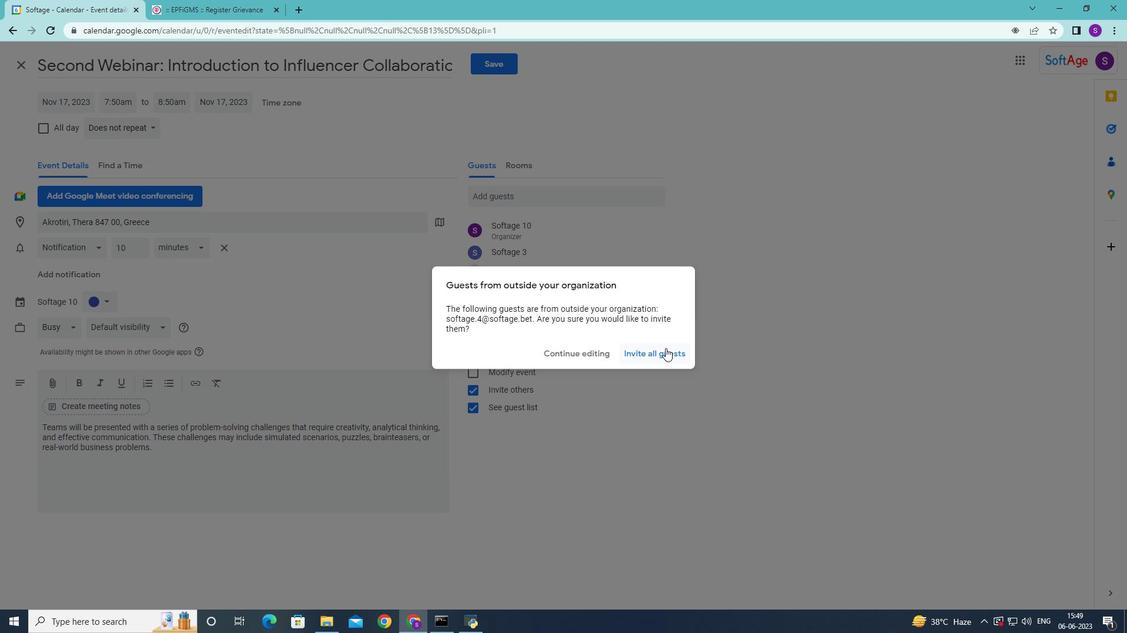 
Action: Mouse pressed left at (662, 355)
Screenshot: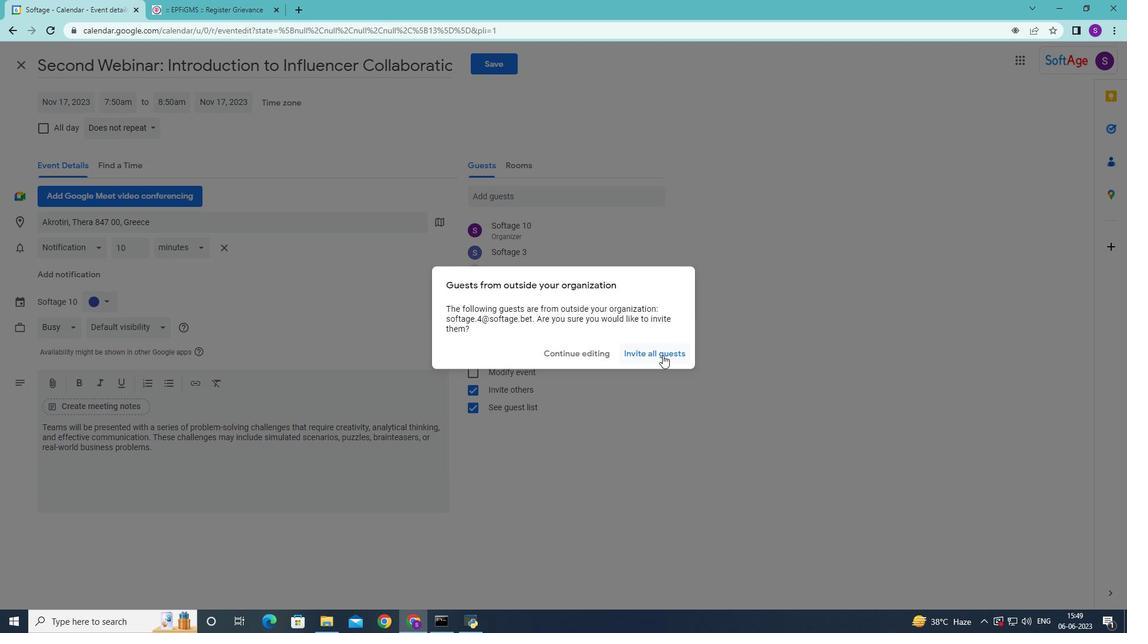 
Action: Mouse moved to (569, 409)
Screenshot: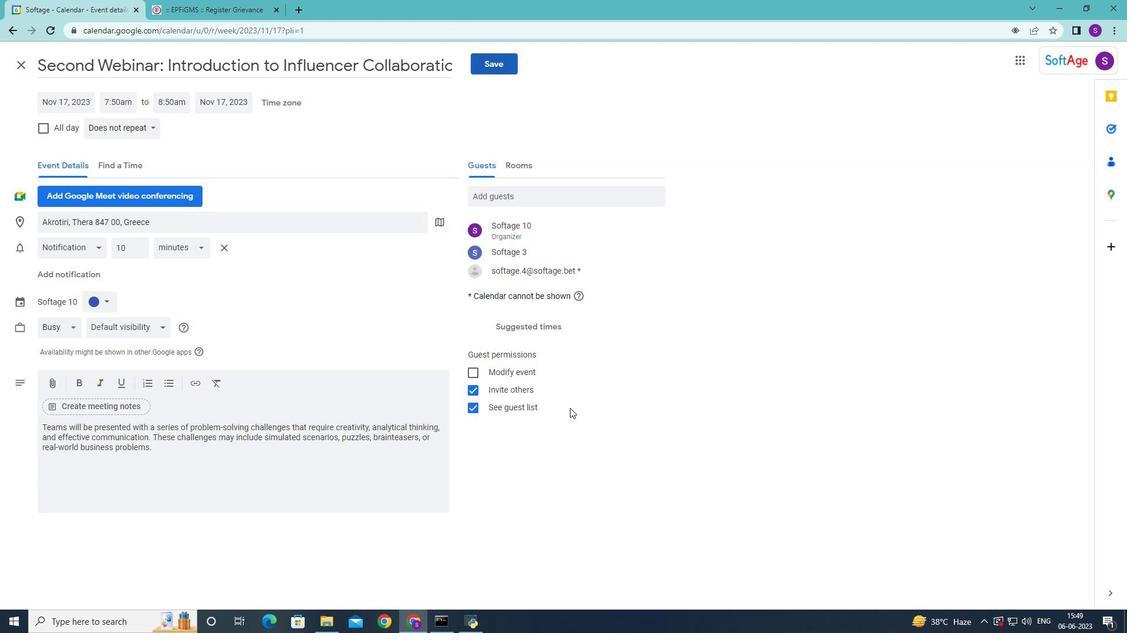 
